 Task: Find connections with filter location Cruz das Almas with filter topic #technologywith filter profile language German with filter current company Michael Page with filter school St. Martin's Engineering College with filter industry Retail Art Dealers with filter service category Financial Analysis with filter keywords title Substitute Teacher
Action: Mouse moved to (542, 103)
Screenshot: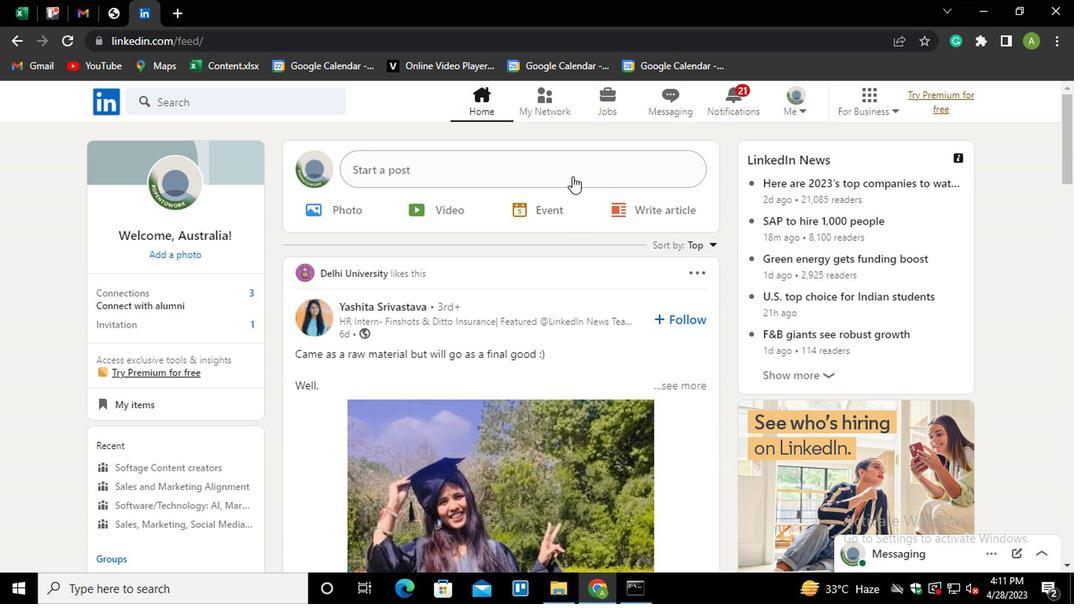 
Action: Mouse pressed left at (542, 103)
Screenshot: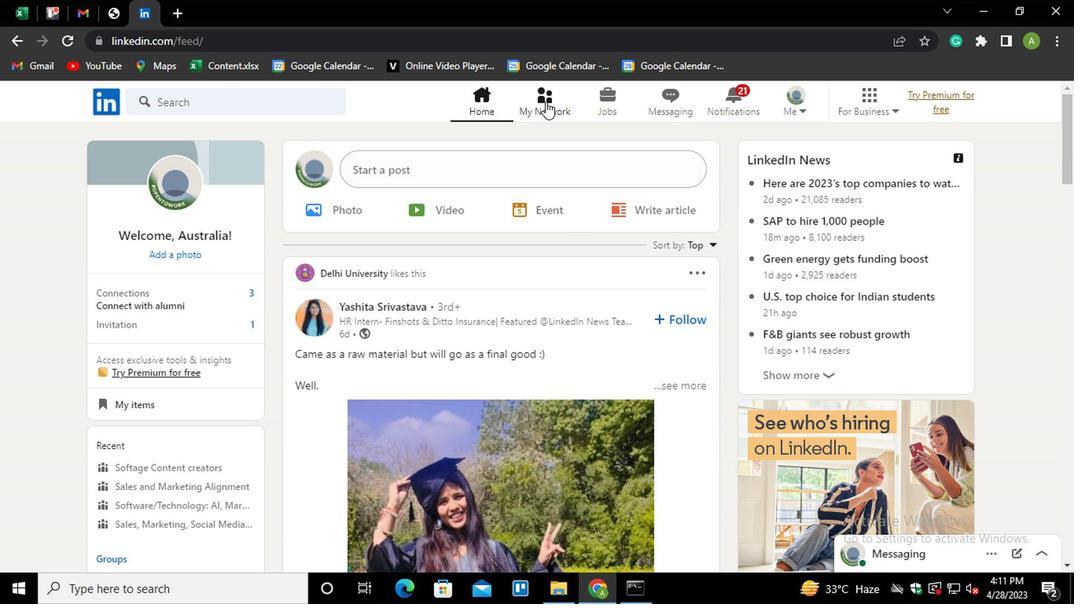 
Action: Mouse moved to (188, 195)
Screenshot: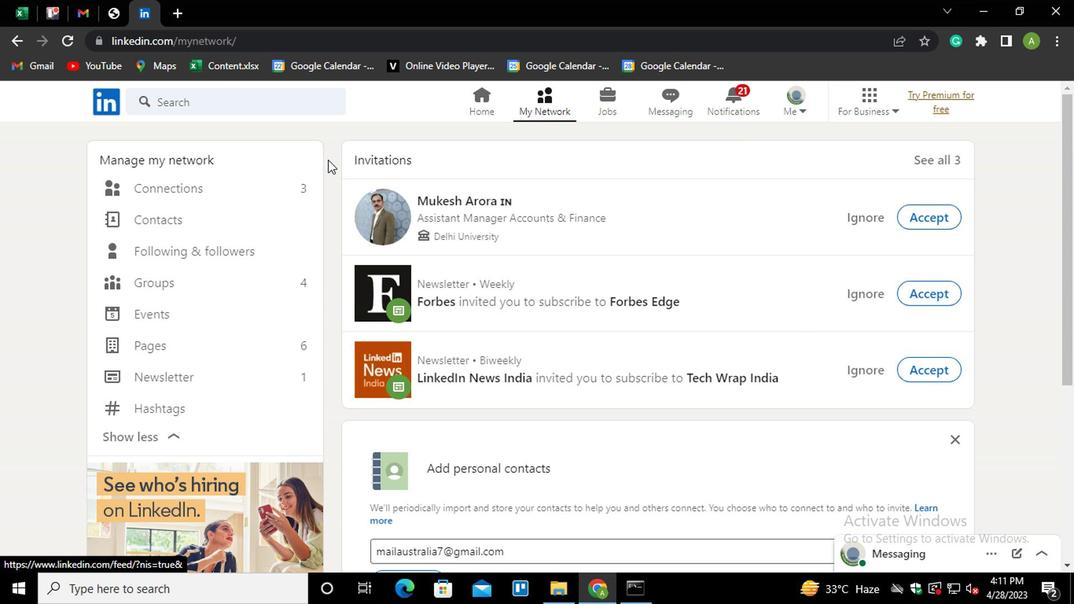 
Action: Mouse pressed left at (188, 195)
Screenshot: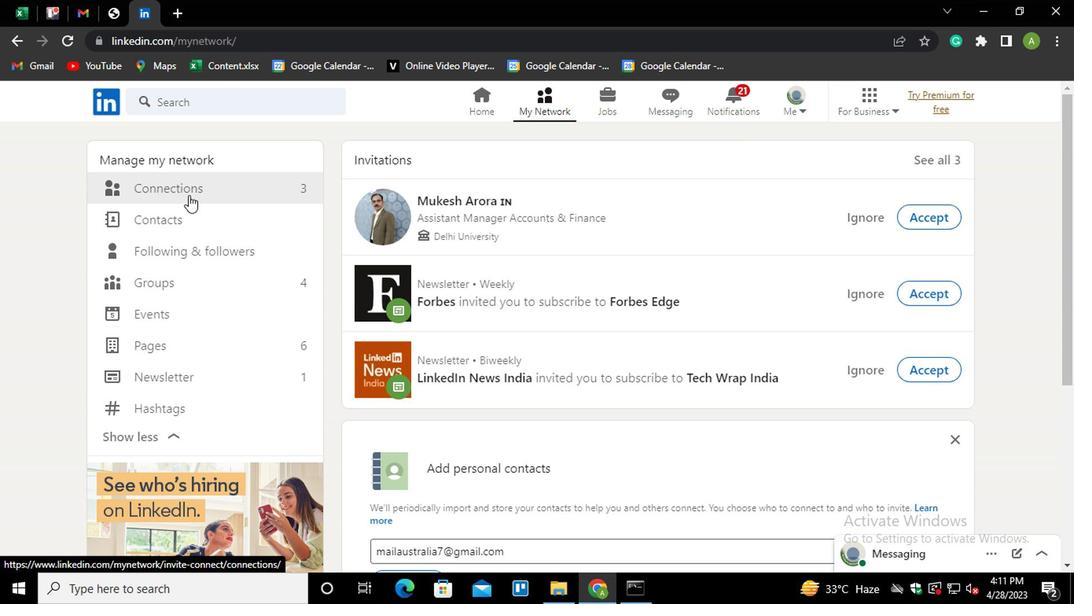 
Action: Mouse moved to (641, 194)
Screenshot: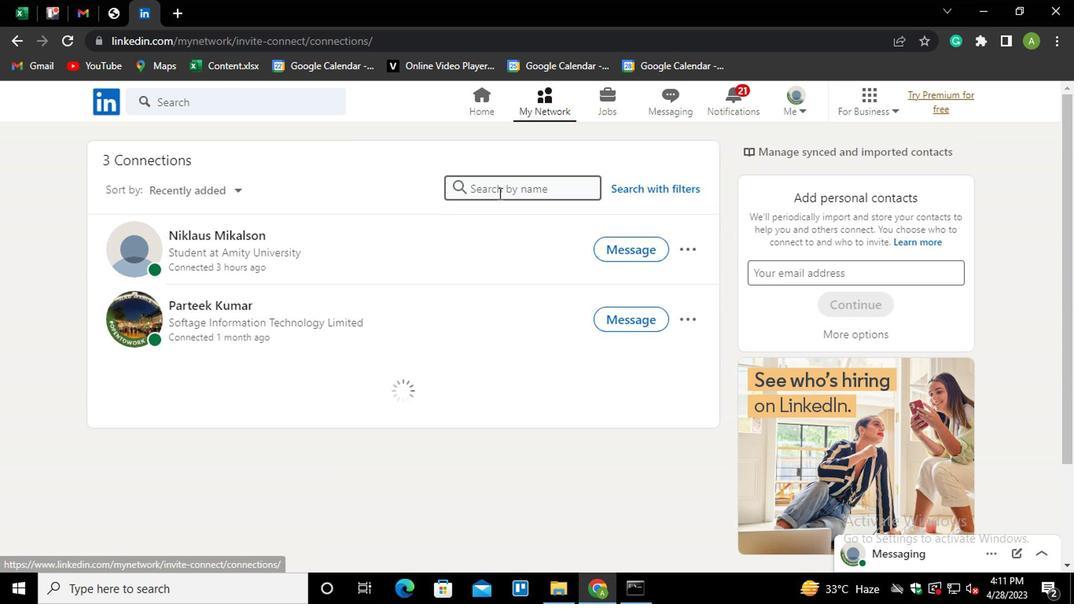 
Action: Mouse pressed left at (641, 194)
Screenshot: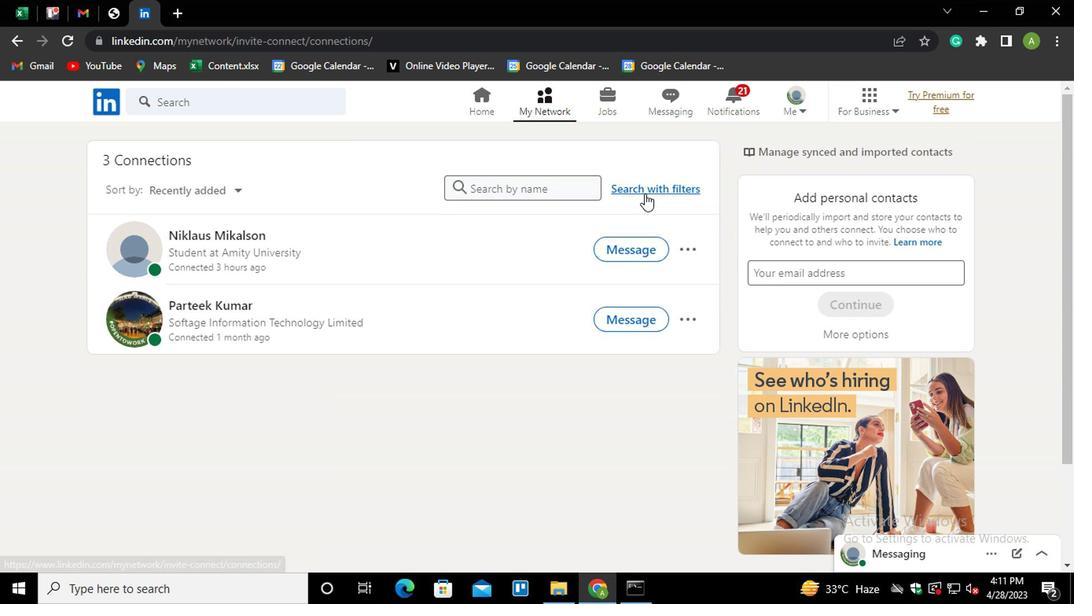 
Action: Mouse moved to (588, 148)
Screenshot: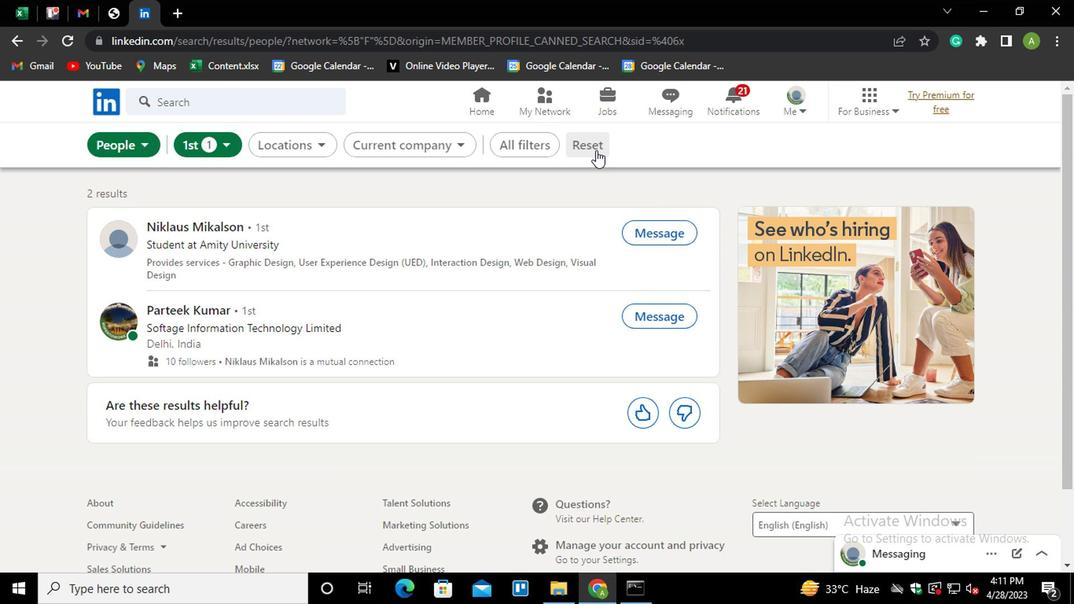 
Action: Mouse pressed left at (588, 148)
Screenshot: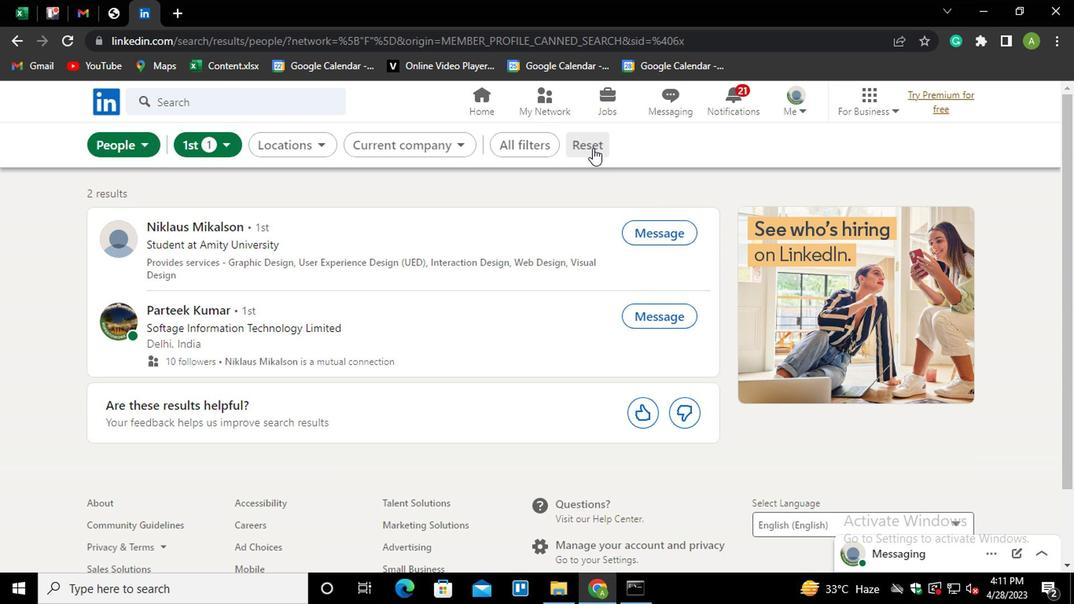 
Action: Mouse moved to (564, 144)
Screenshot: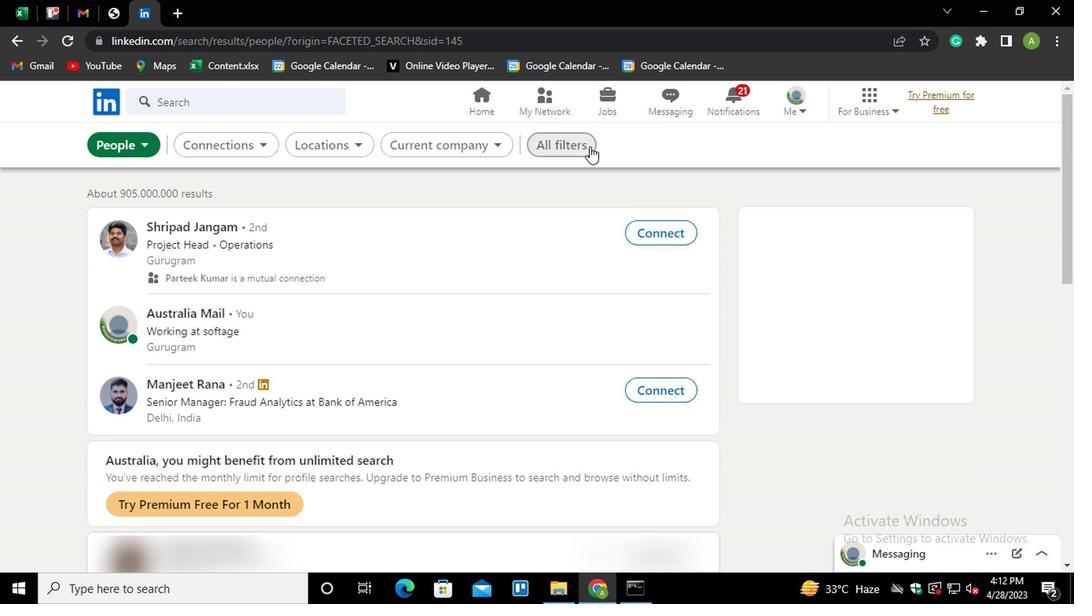 
Action: Mouse pressed left at (564, 144)
Screenshot: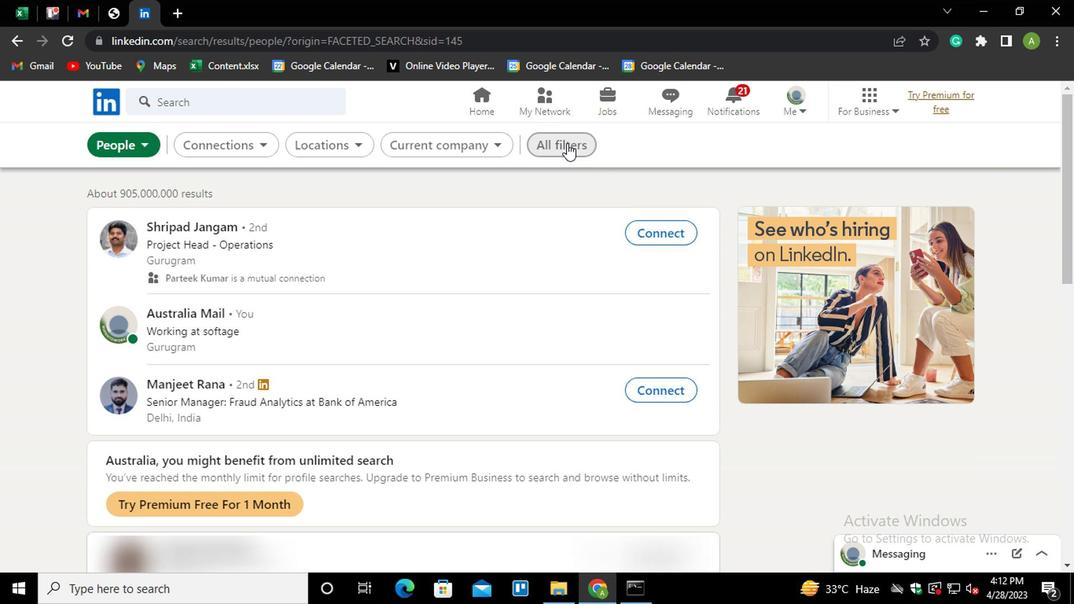 
Action: Mouse moved to (756, 309)
Screenshot: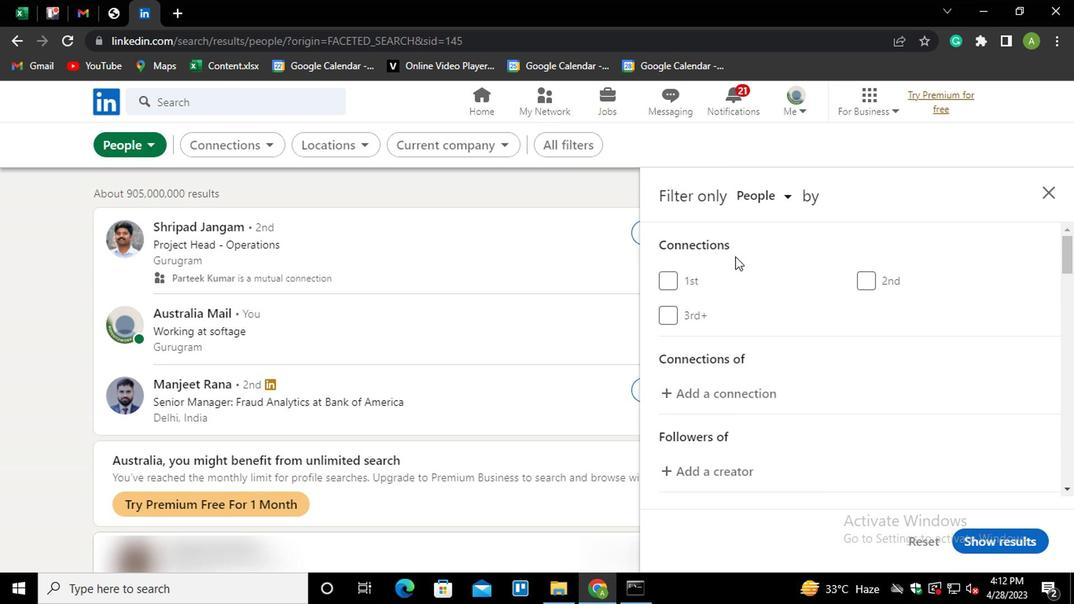 
Action: Mouse scrolled (756, 308) with delta (0, 0)
Screenshot: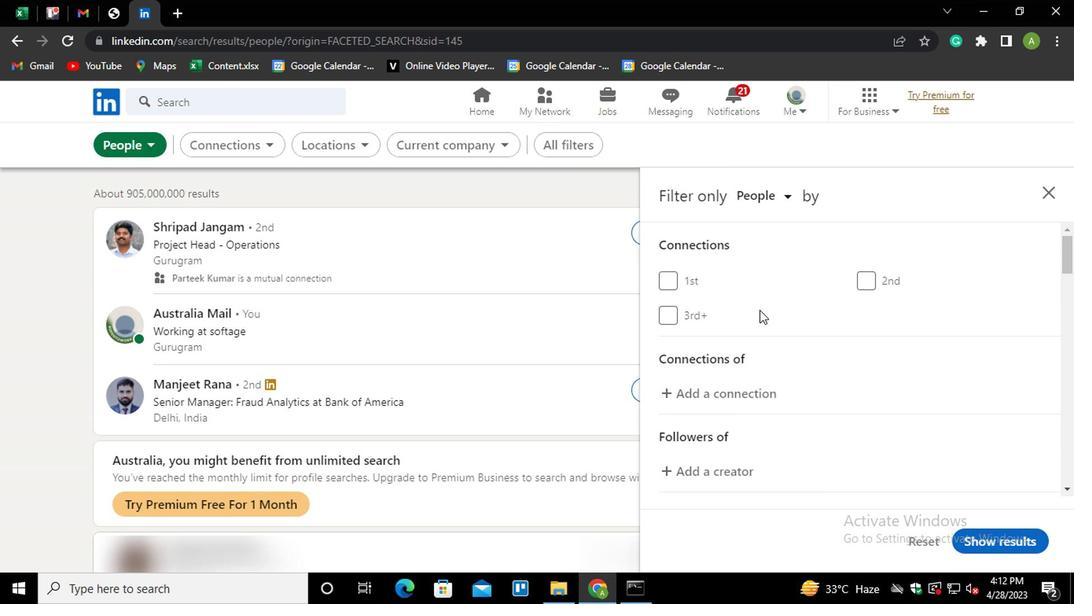 
Action: Mouse scrolled (756, 308) with delta (0, 0)
Screenshot: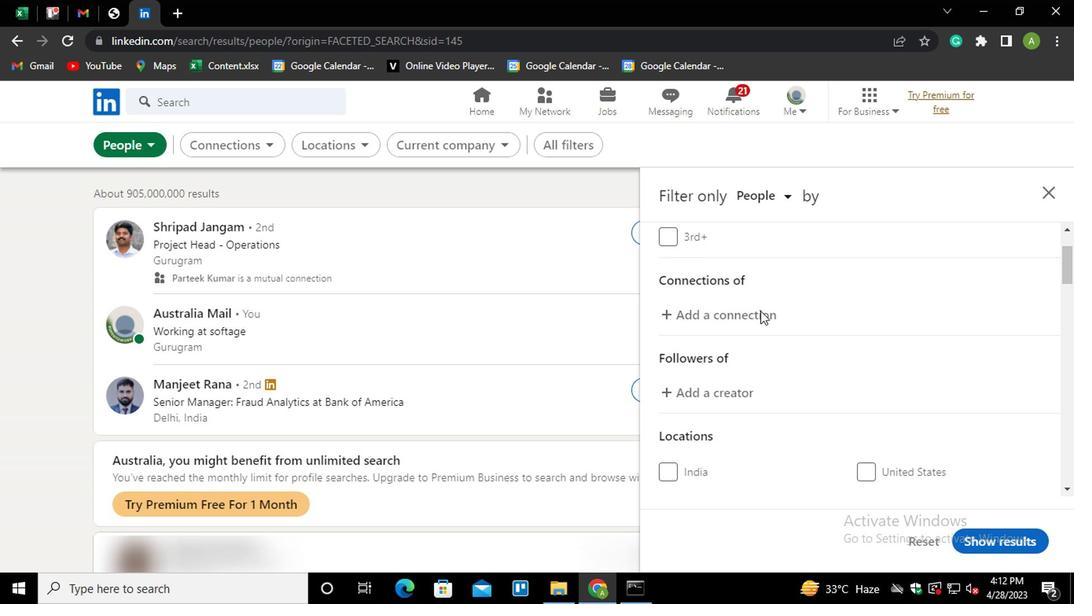 
Action: Mouse scrolled (756, 308) with delta (0, 0)
Screenshot: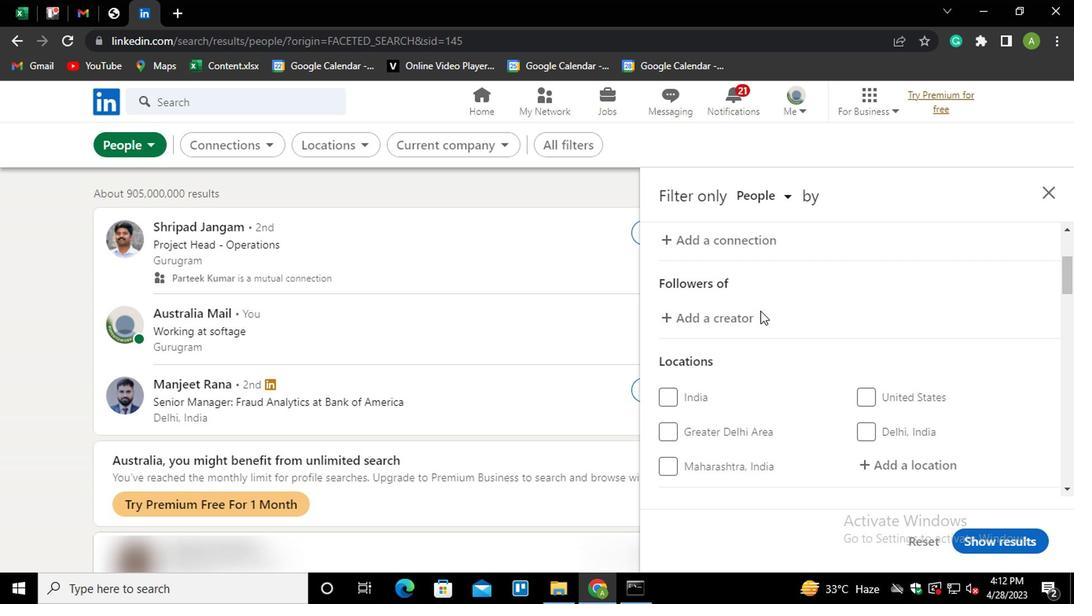 
Action: Mouse scrolled (756, 308) with delta (0, 0)
Screenshot: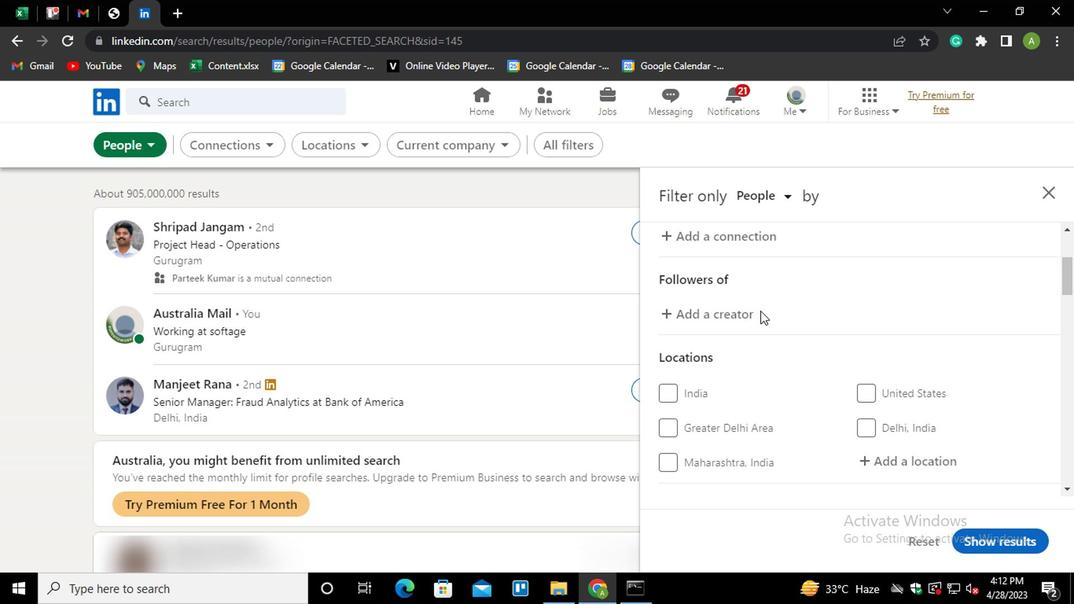 
Action: Mouse moved to (874, 298)
Screenshot: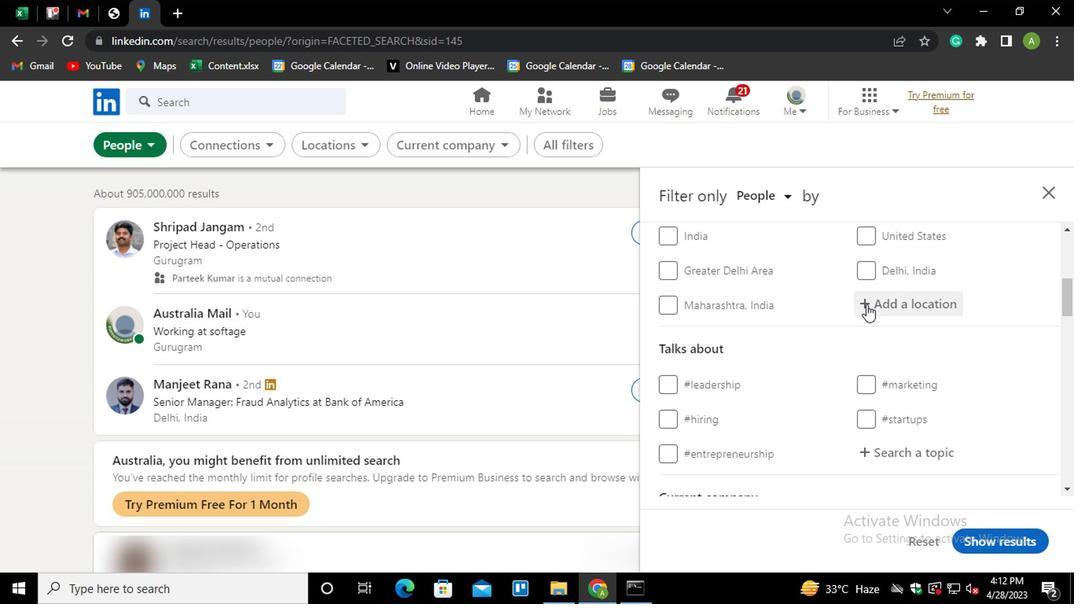 
Action: Mouse pressed left at (874, 298)
Screenshot: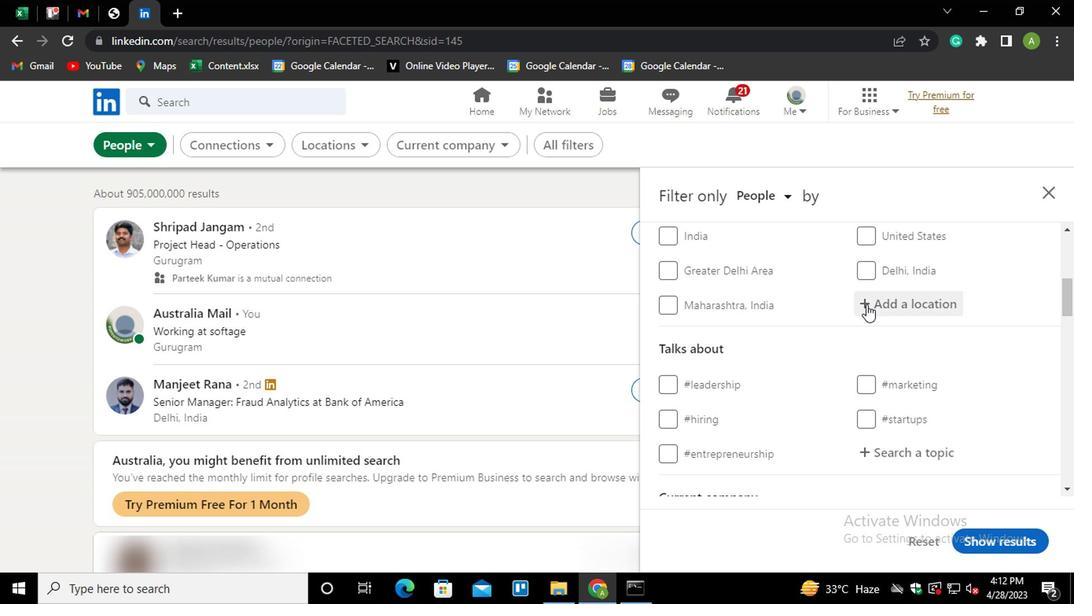 
Action: Key pressed <Key.shift>C
Screenshot: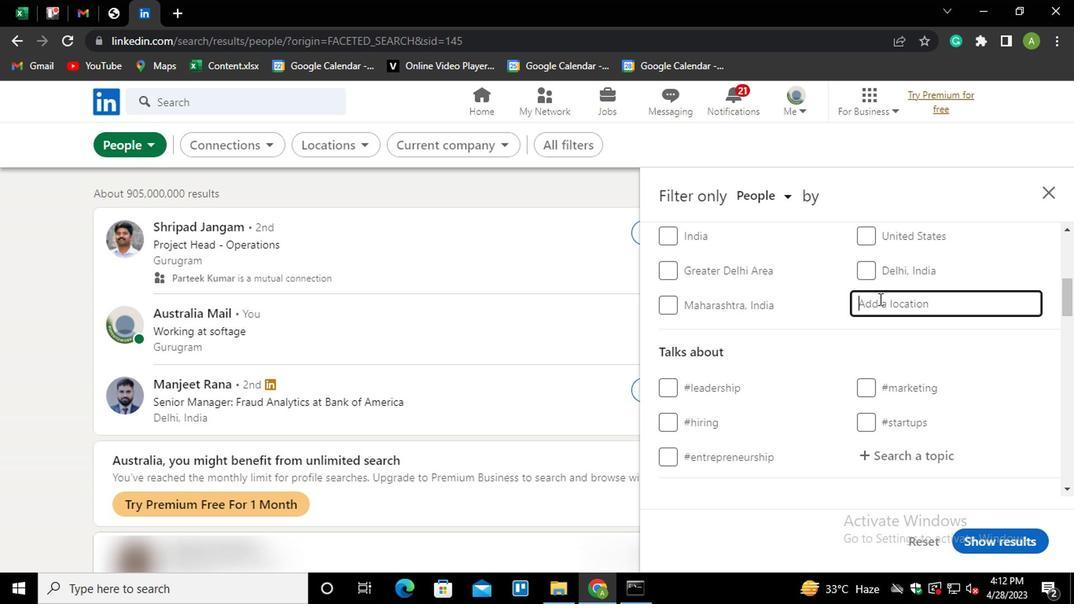 
Action: Mouse moved to (874, 298)
Screenshot: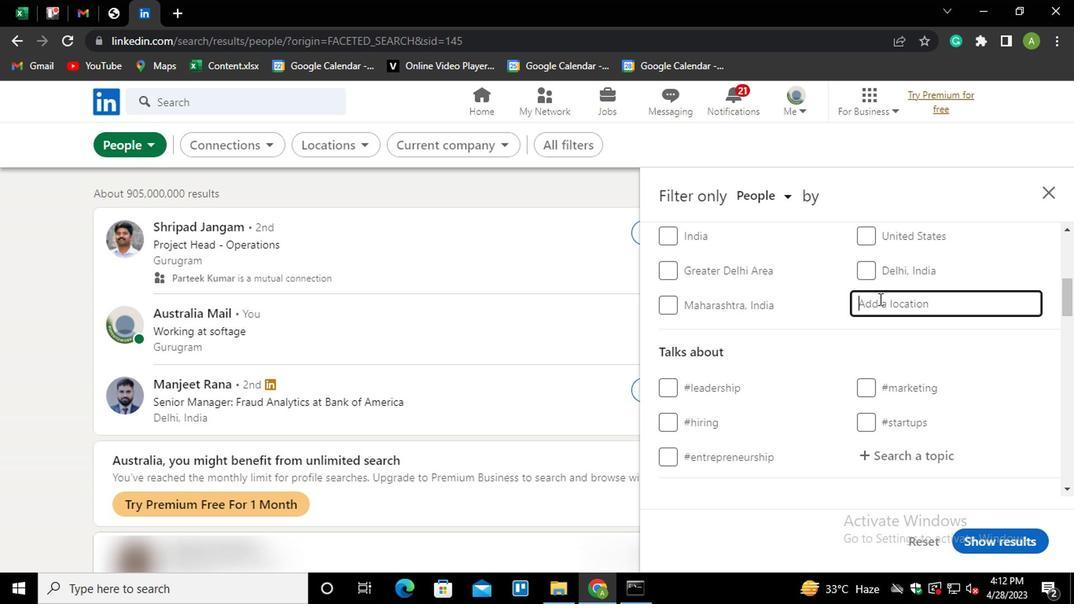 
Action: Key pressed RUZ<Key.space>DAS<Key.down><Key.enter>
Screenshot: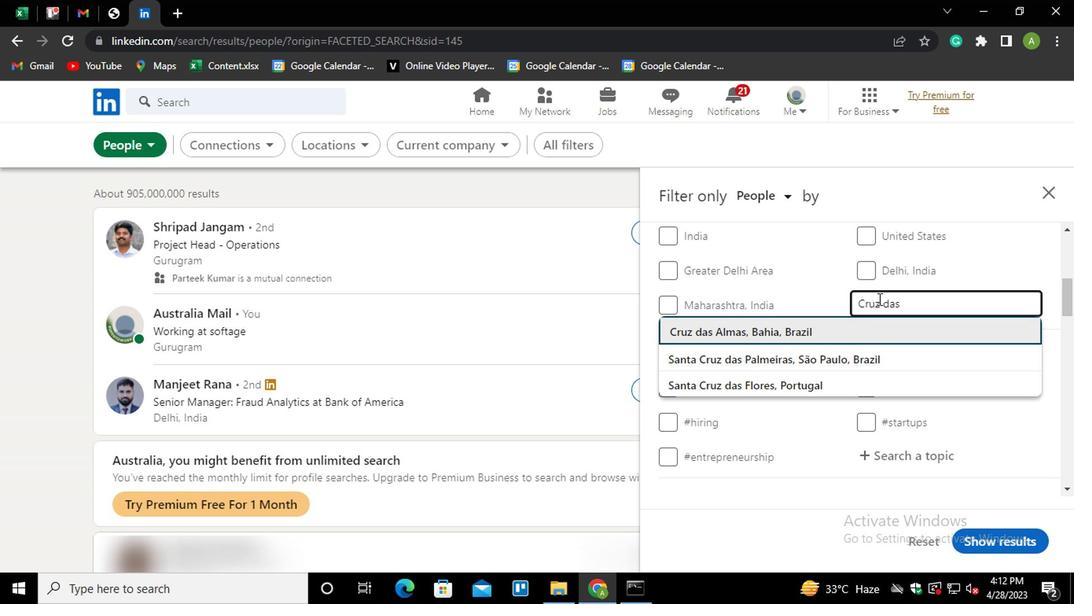 
Action: Mouse scrolled (874, 297) with delta (0, -1)
Screenshot: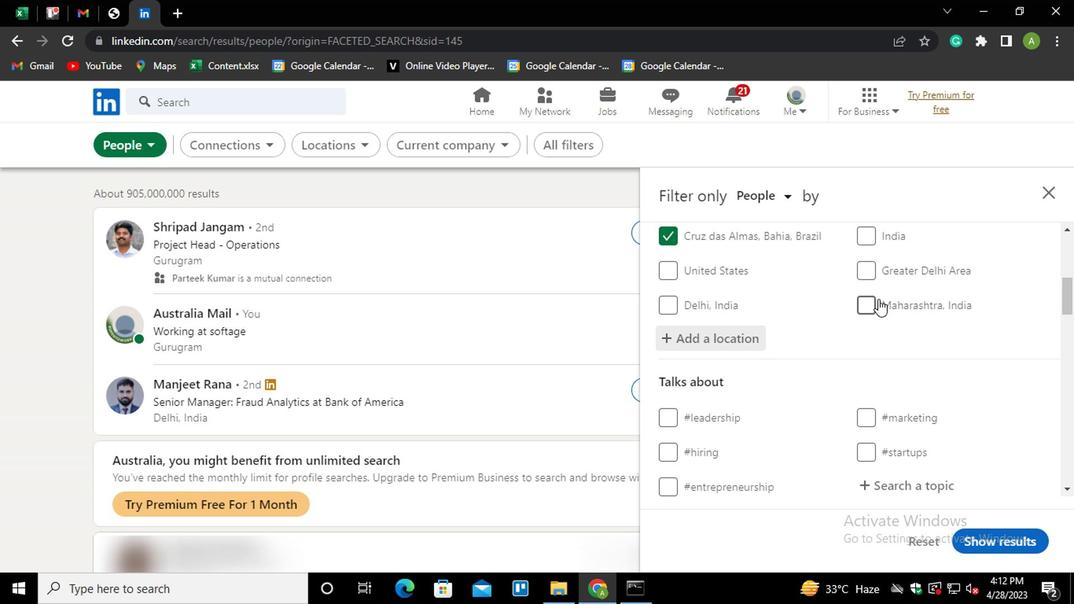 
Action: Mouse scrolled (874, 297) with delta (0, -1)
Screenshot: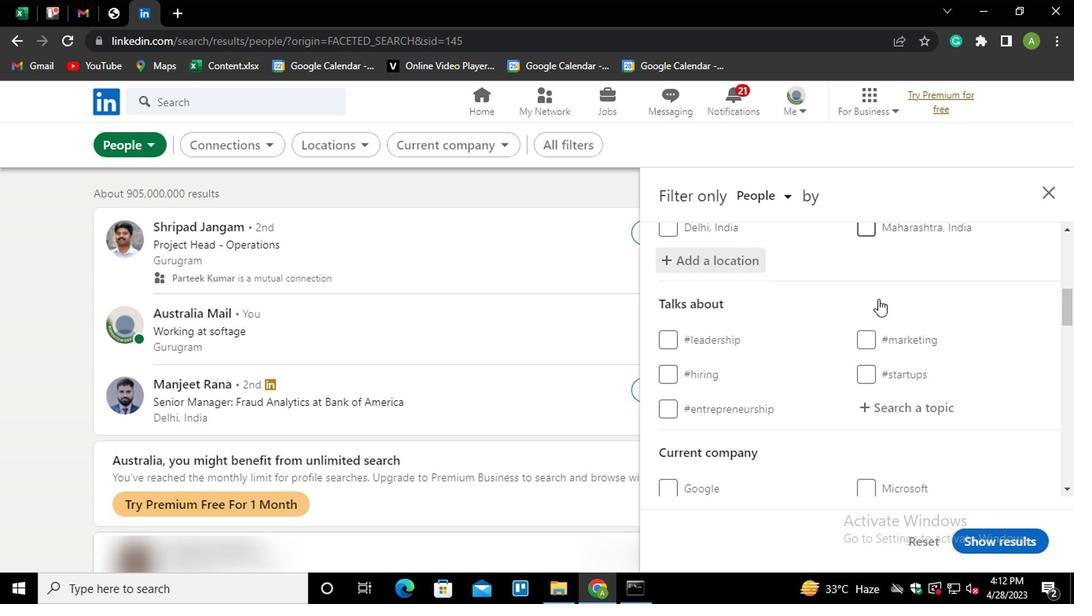 
Action: Mouse scrolled (874, 297) with delta (0, -1)
Screenshot: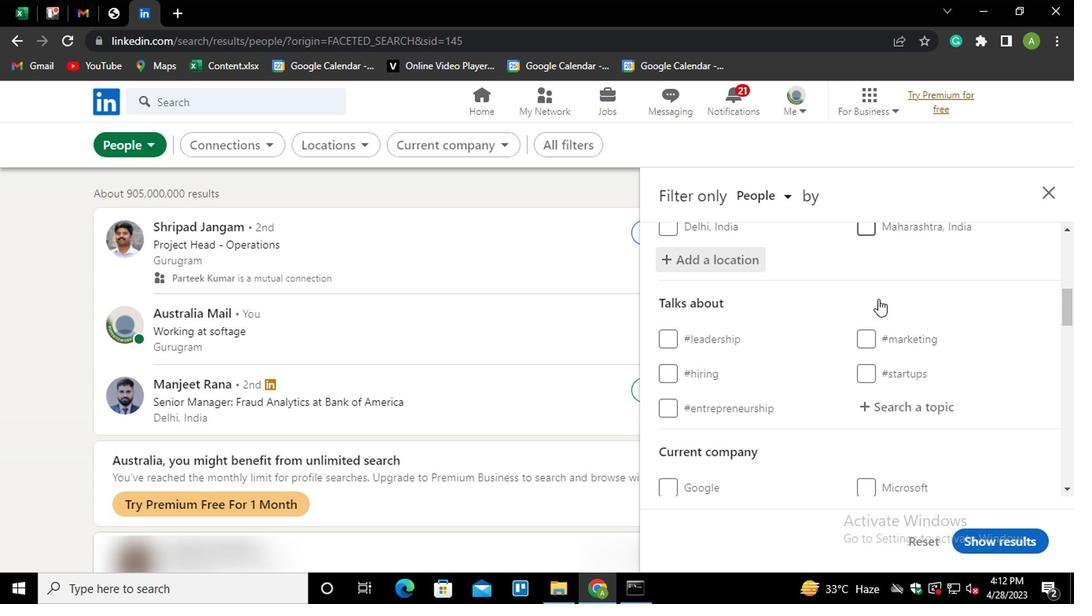 
Action: Mouse moved to (878, 256)
Screenshot: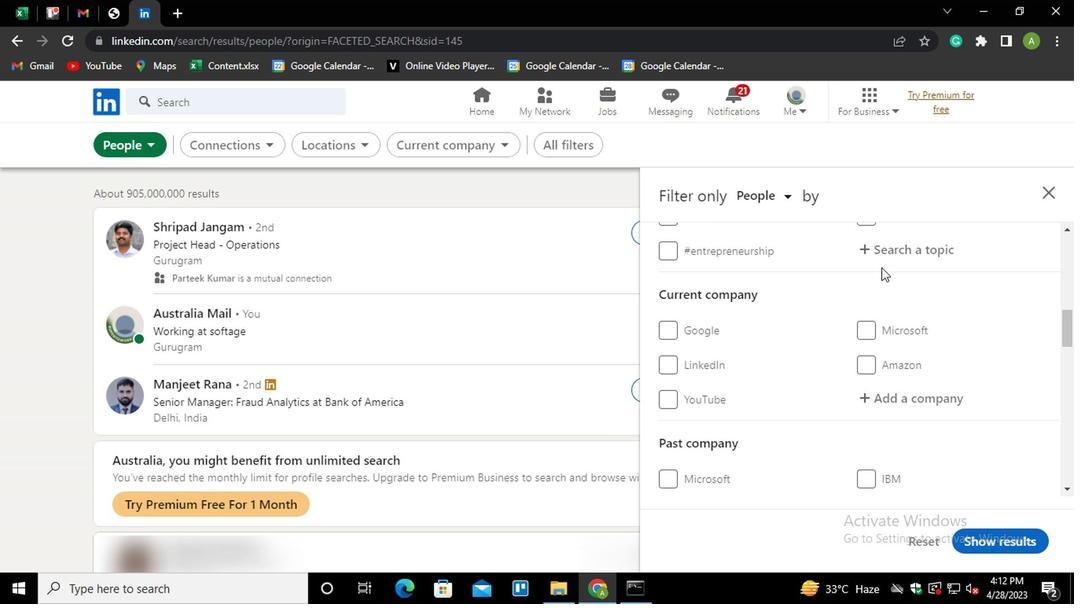 
Action: Mouse pressed left at (878, 256)
Screenshot: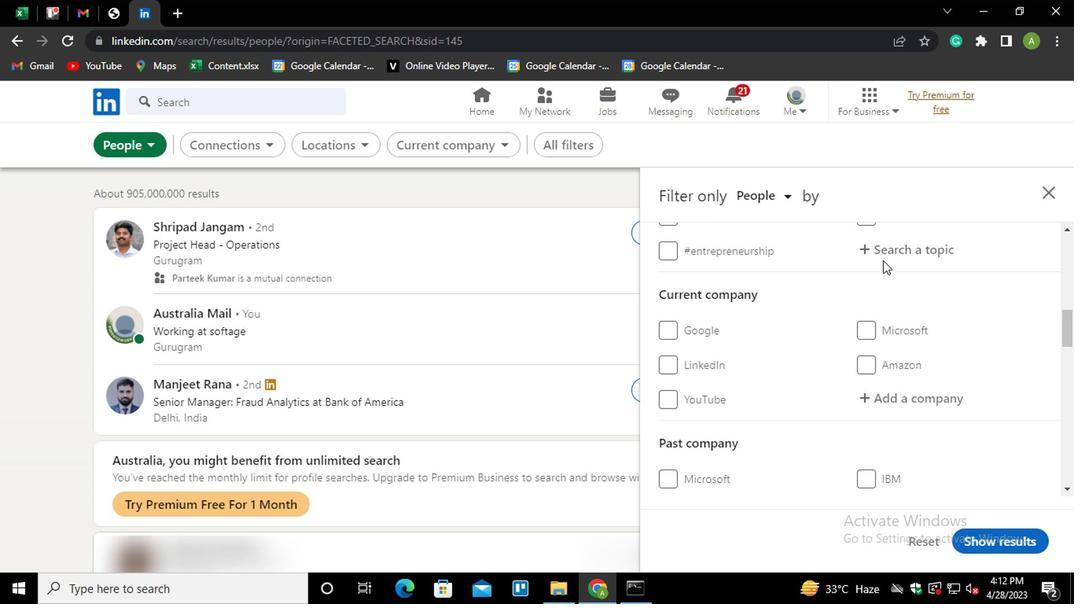 
Action: Mouse moved to (884, 254)
Screenshot: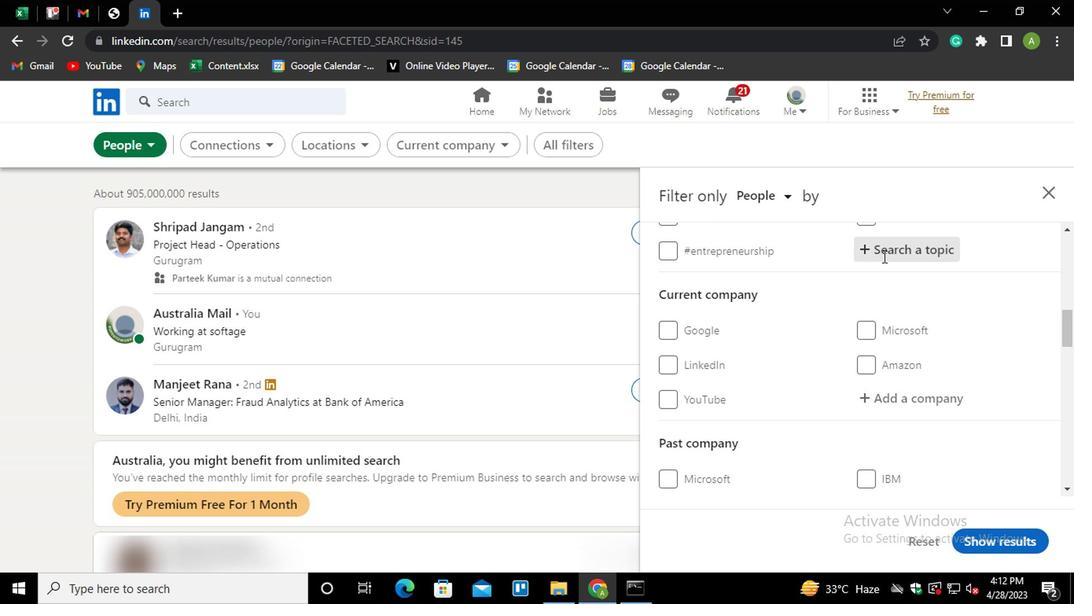 
Action: Mouse pressed left at (884, 254)
Screenshot: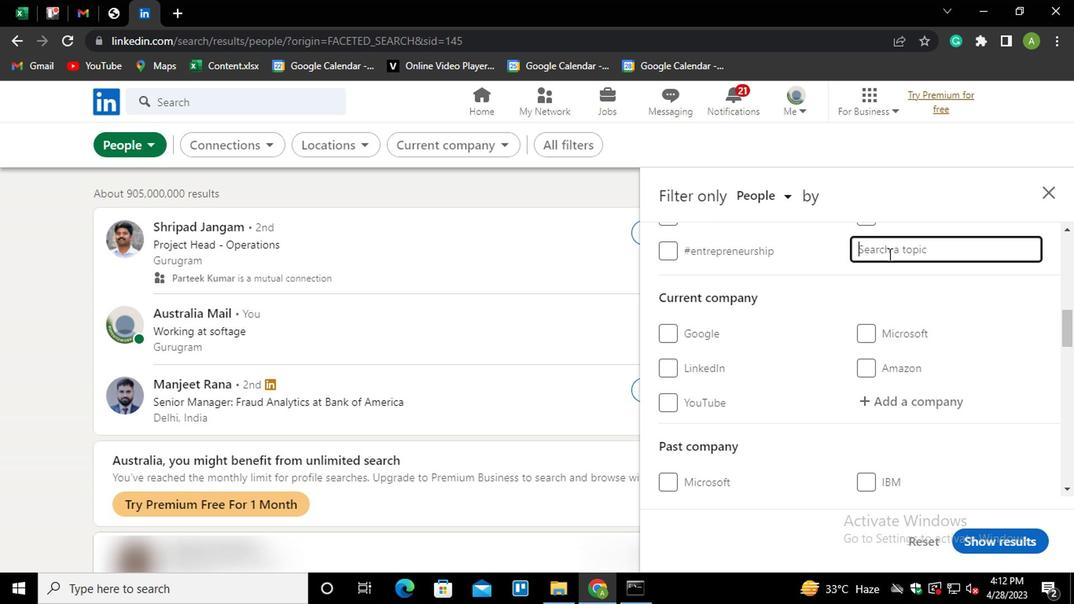 
Action: Key pressed TECHNOLO<Key.down><Key.enter>
Screenshot: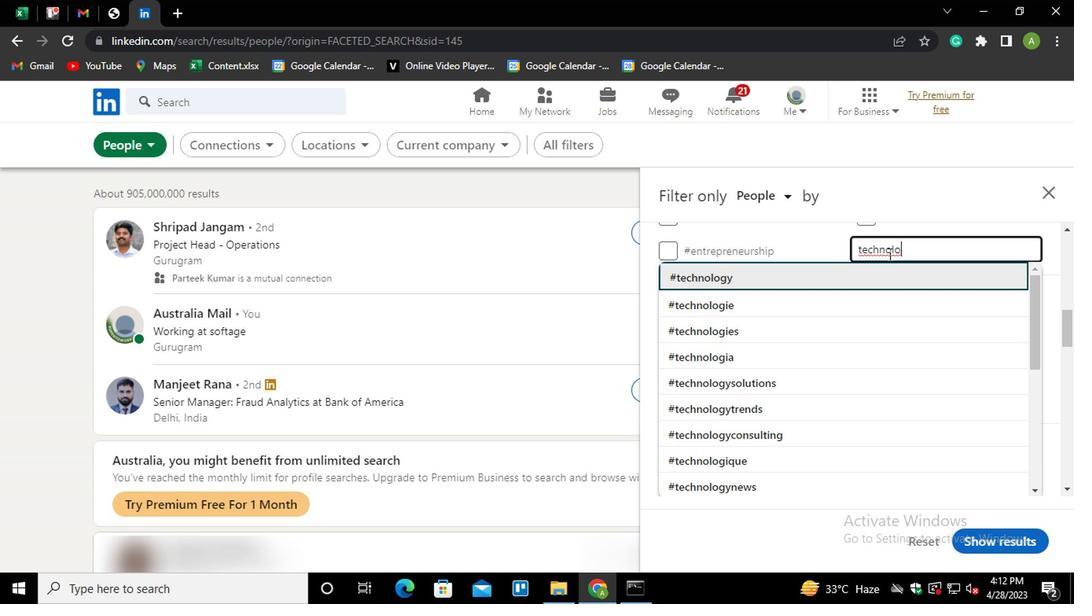 
Action: Mouse scrolled (884, 252) with delta (0, -1)
Screenshot: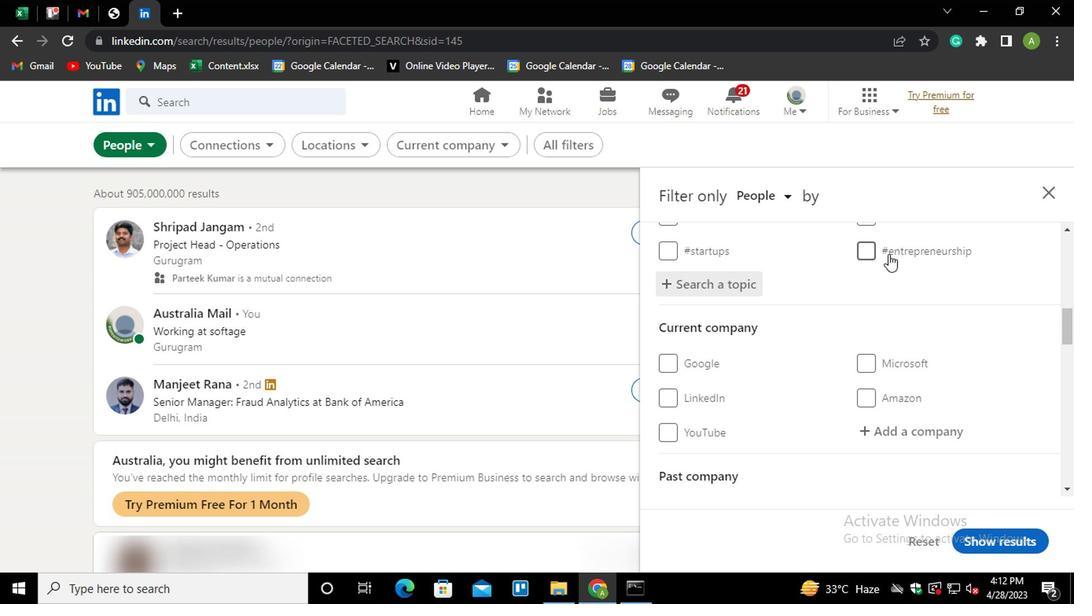 
Action: Mouse scrolled (884, 252) with delta (0, -1)
Screenshot: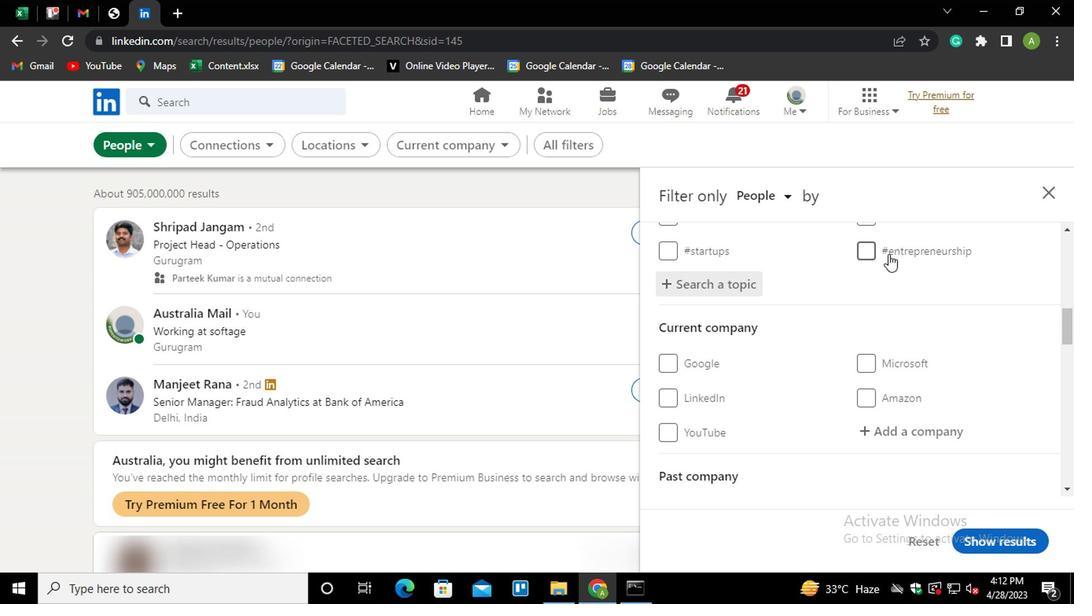 
Action: Mouse scrolled (884, 252) with delta (0, -1)
Screenshot: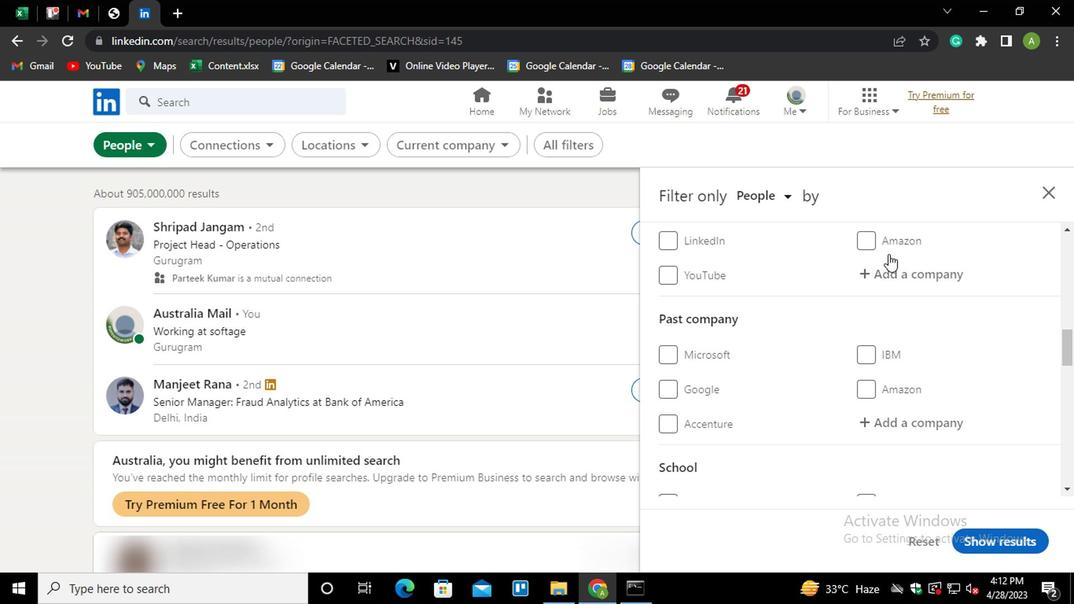 
Action: Mouse scrolled (884, 252) with delta (0, -1)
Screenshot: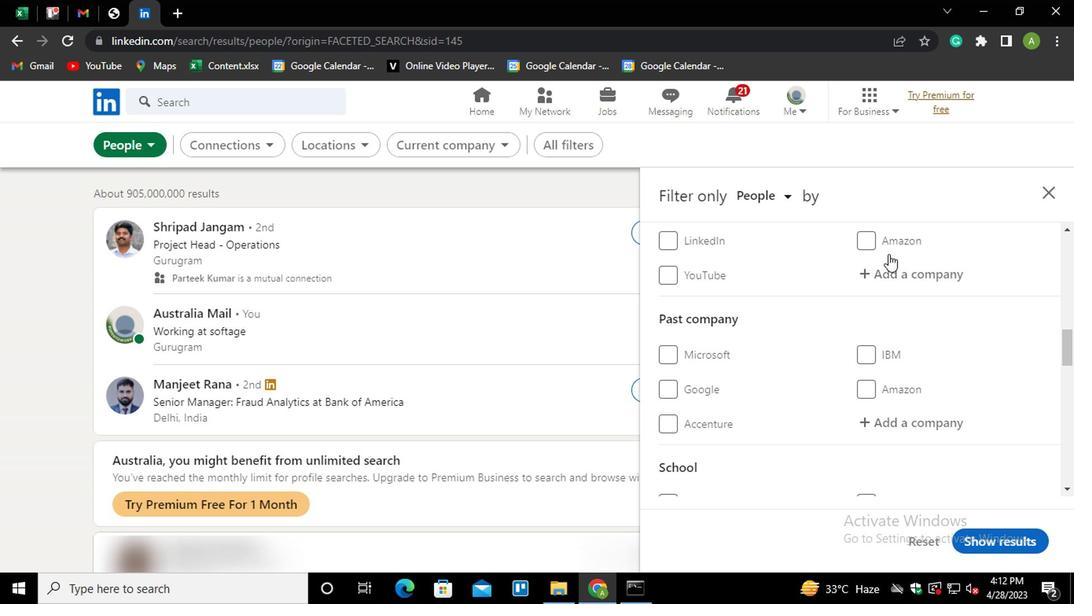 
Action: Mouse scrolled (884, 252) with delta (0, -1)
Screenshot: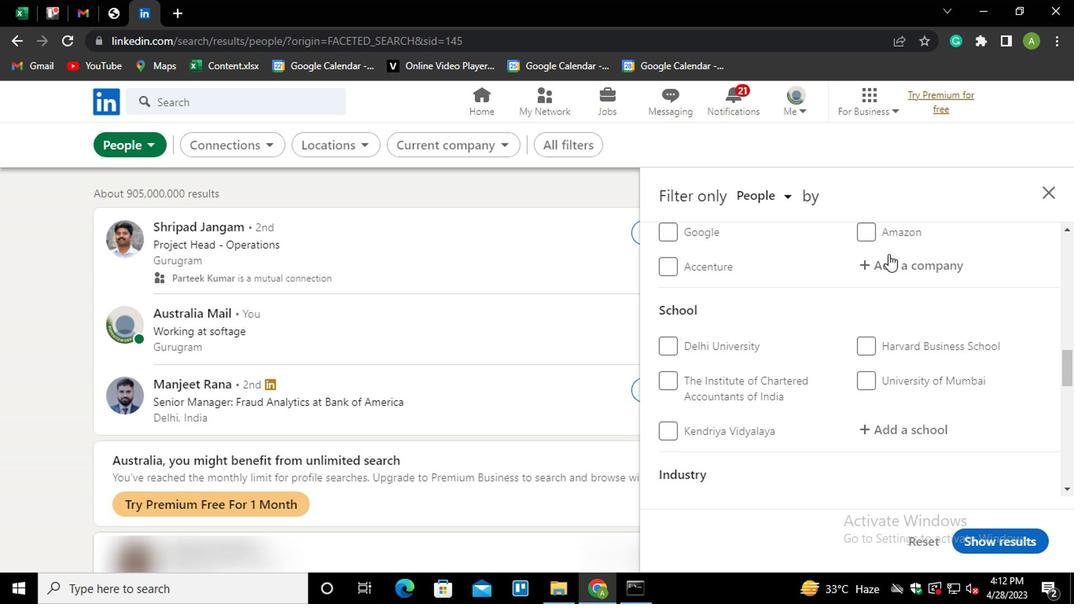 
Action: Mouse scrolled (884, 252) with delta (0, -1)
Screenshot: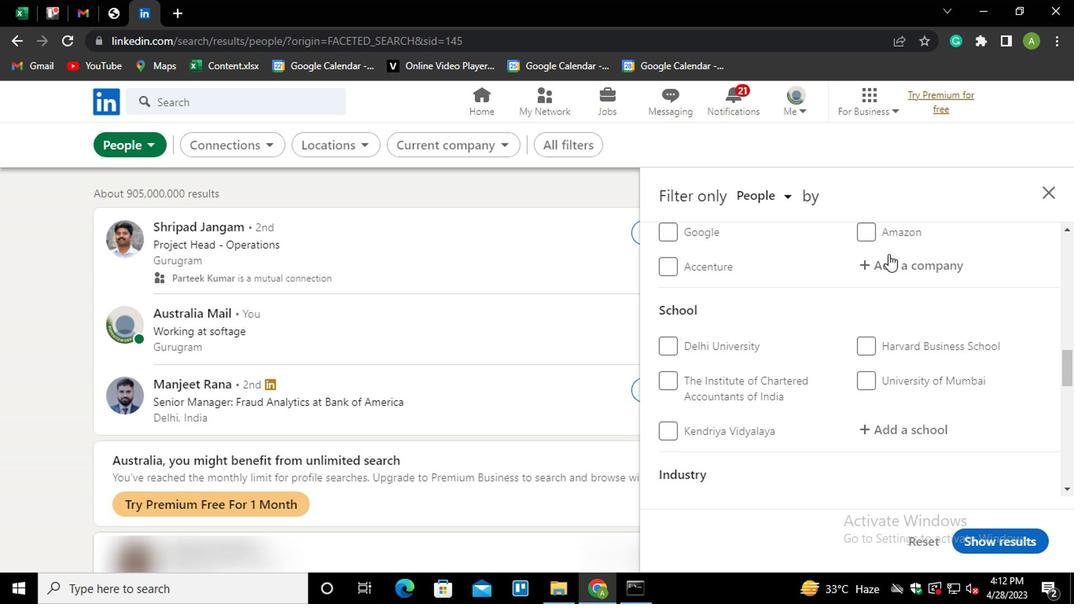 
Action: Mouse scrolled (884, 252) with delta (0, -1)
Screenshot: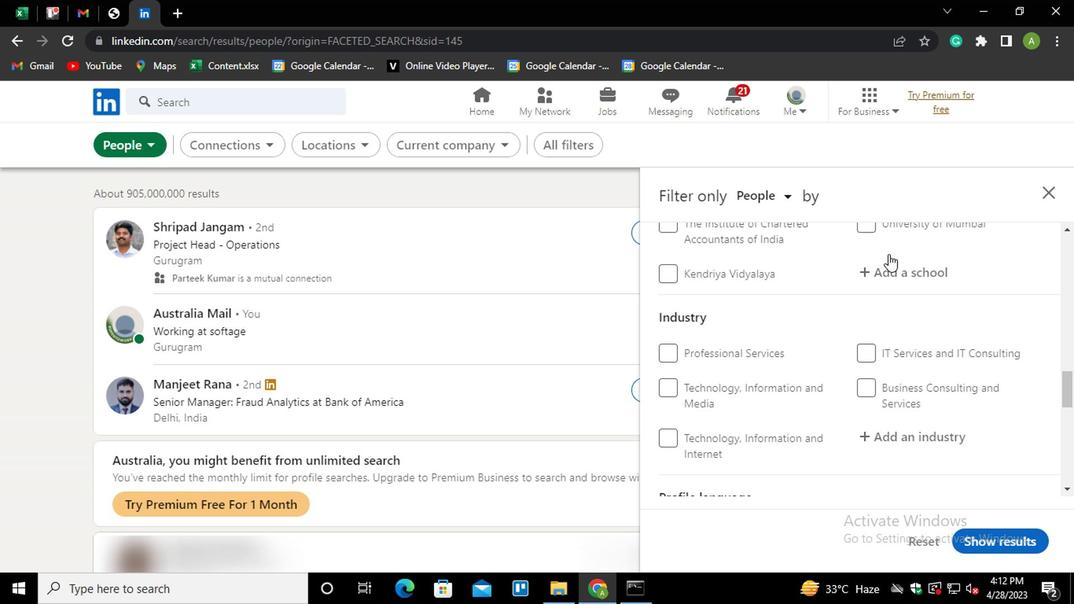 
Action: Mouse scrolled (884, 252) with delta (0, -1)
Screenshot: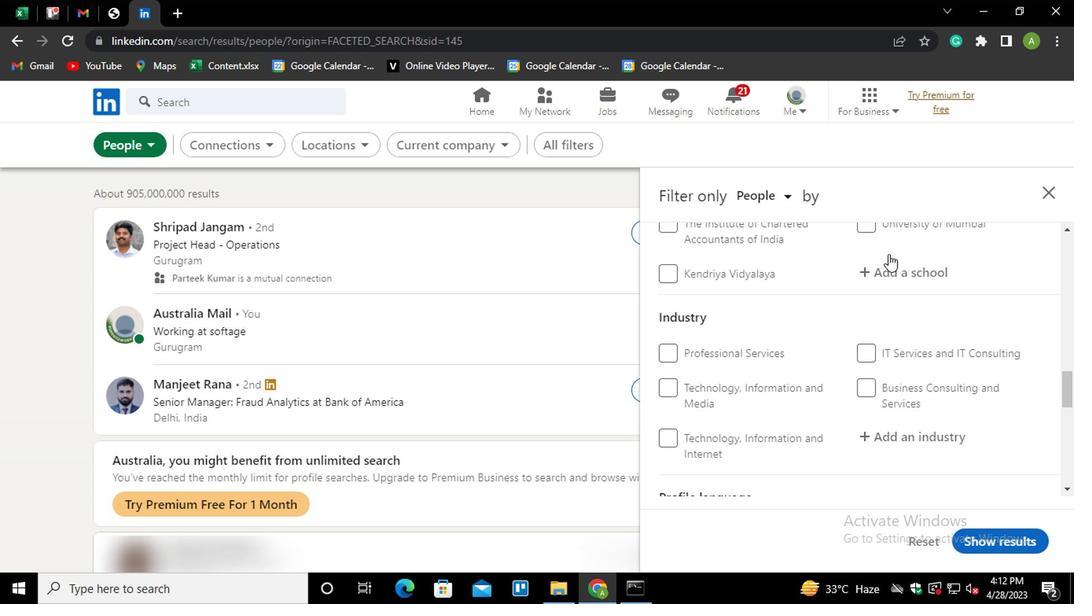 
Action: Mouse scrolled (884, 252) with delta (0, -1)
Screenshot: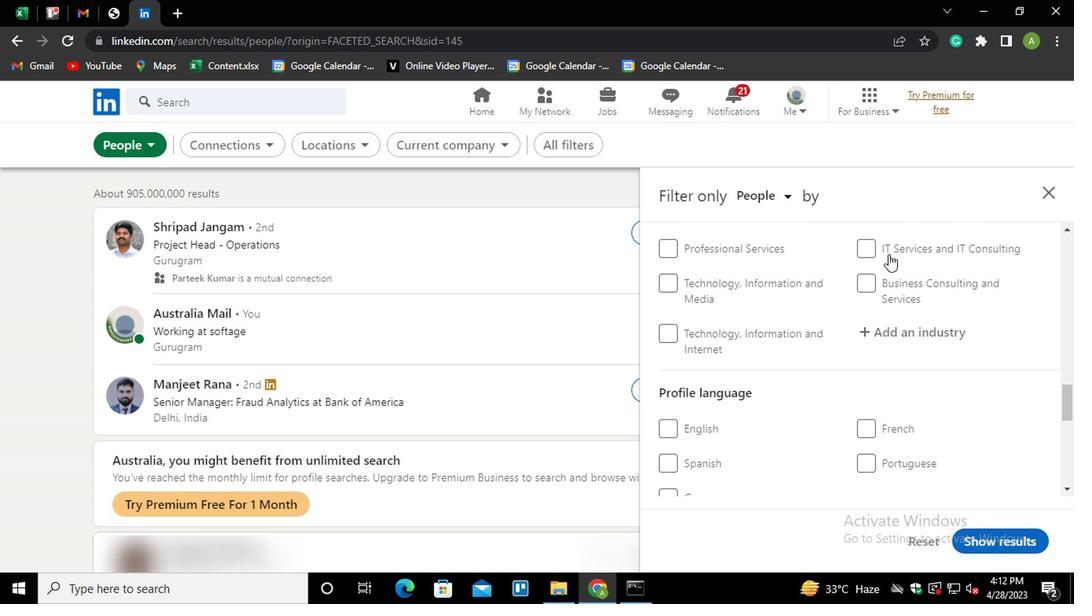 
Action: Mouse moved to (687, 366)
Screenshot: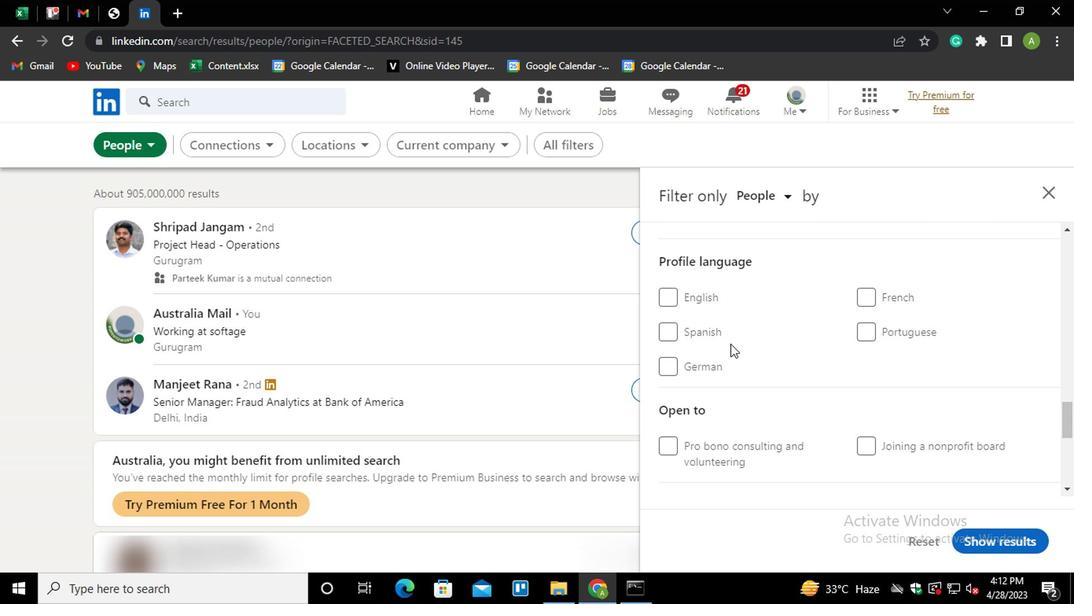 
Action: Mouse pressed left at (687, 366)
Screenshot: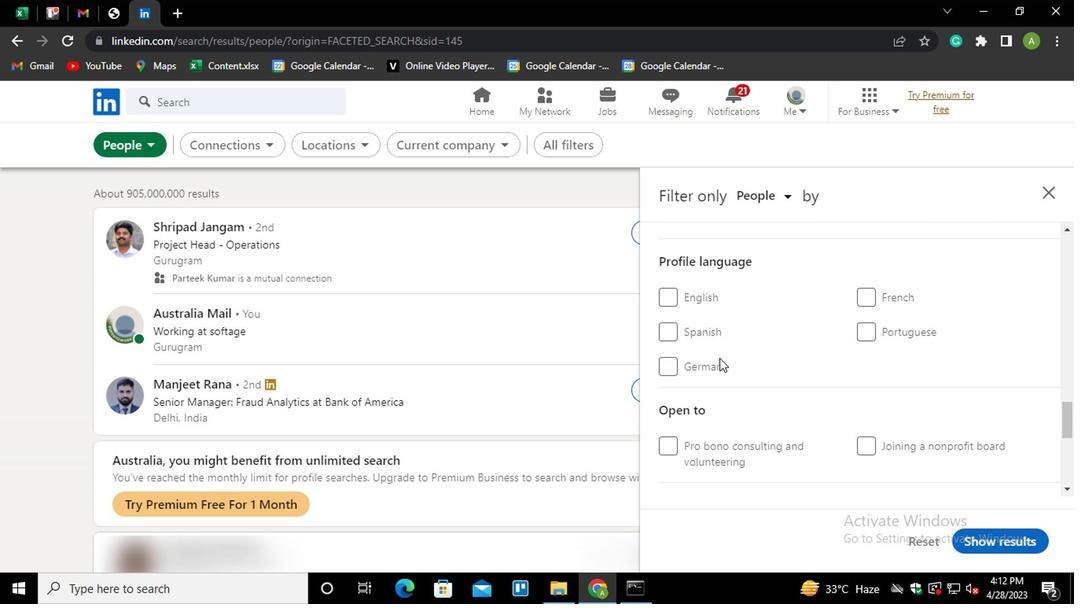 
Action: Mouse moved to (788, 383)
Screenshot: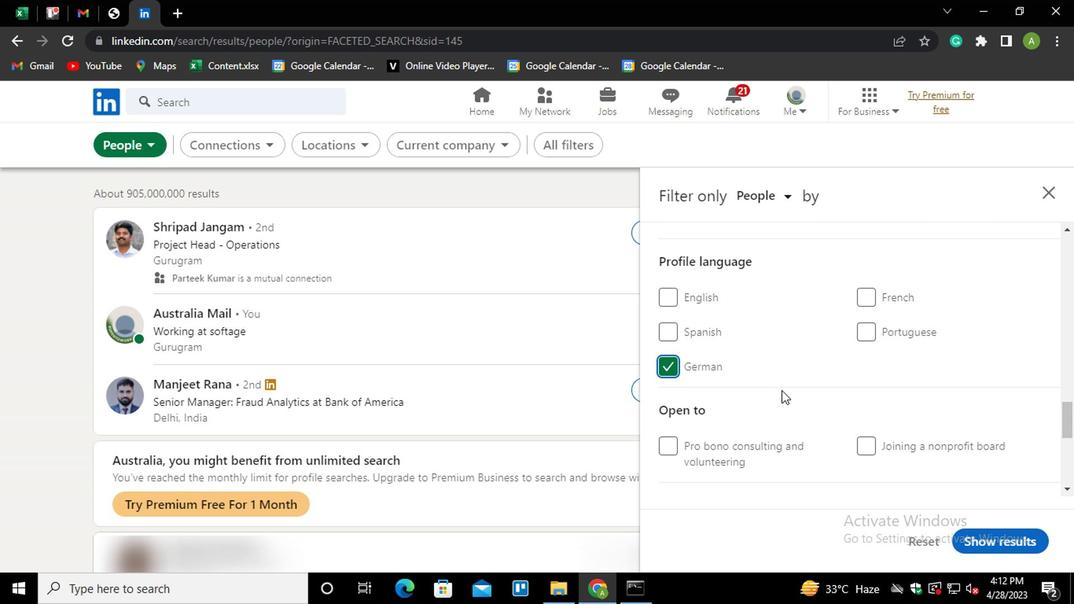 
Action: Mouse scrolled (788, 384) with delta (0, 0)
Screenshot: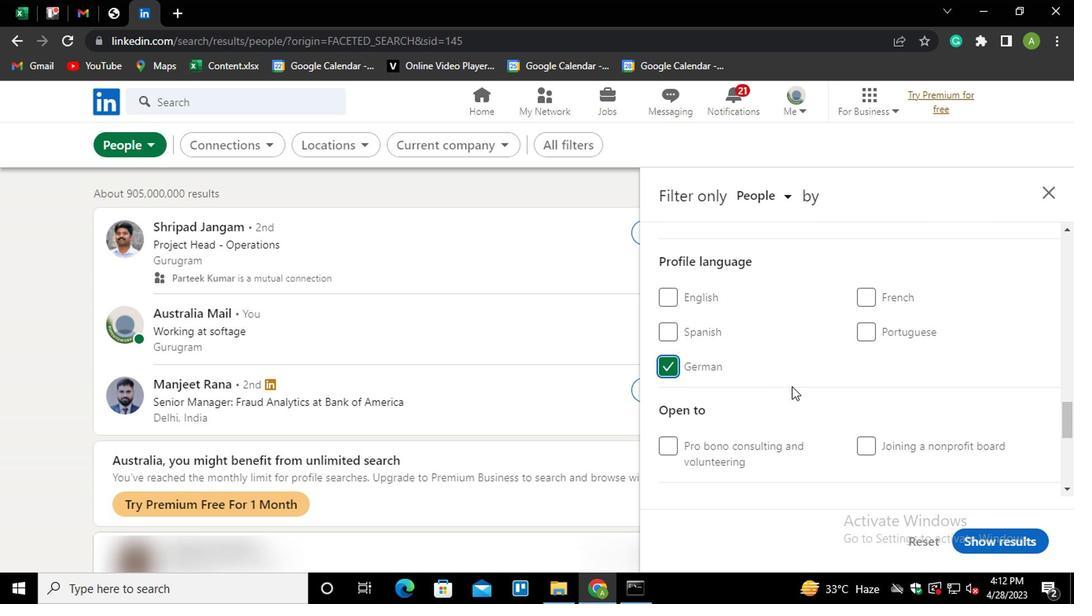 
Action: Mouse scrolled (788, 384) with delta (0, 0)
Screenshot: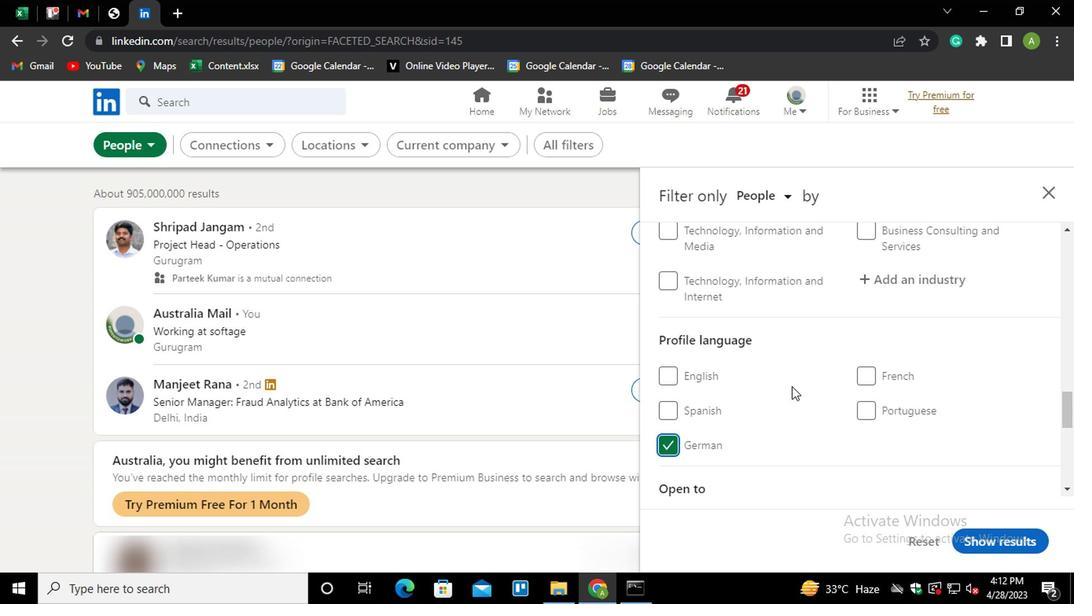 
Action: Mouse scrolled (788, 384) with delta (0, 0)
Screenshot: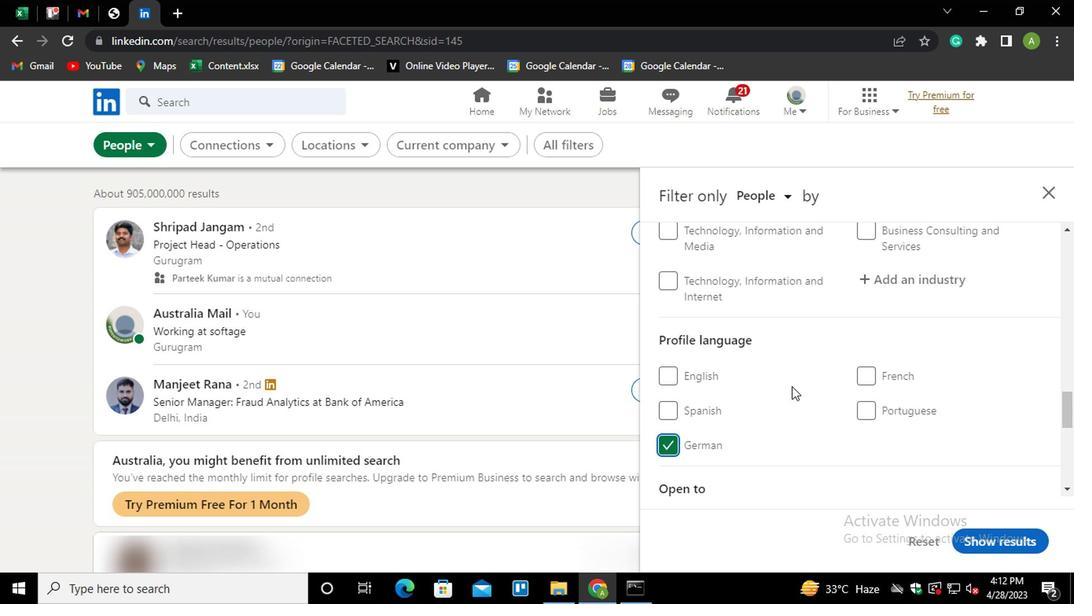 
Action: Mouse moved to (788, 383)
Screenshot: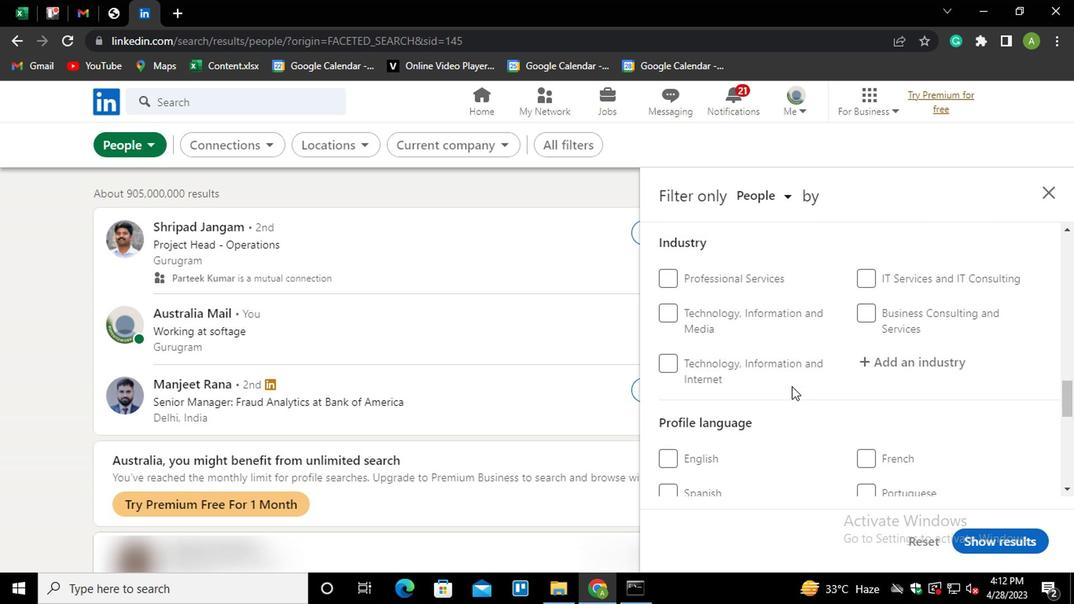 
Action: Mouse scrolled (788, 384) with delta (0, 0)
Screenshot: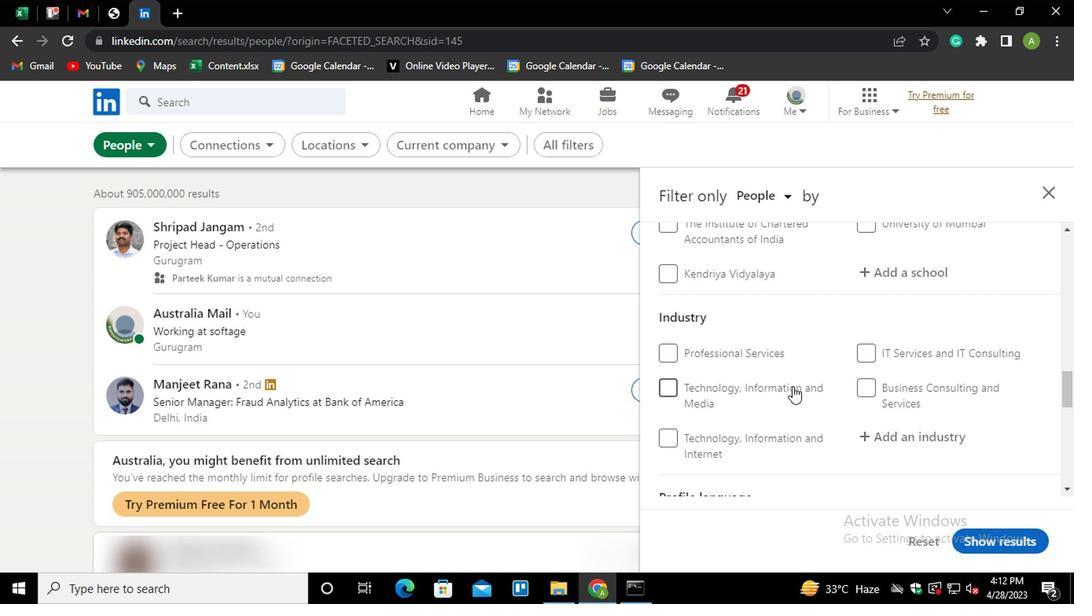 
Action: Mouse scrolled (788, 384) with delta (0, 0)
Screenshot: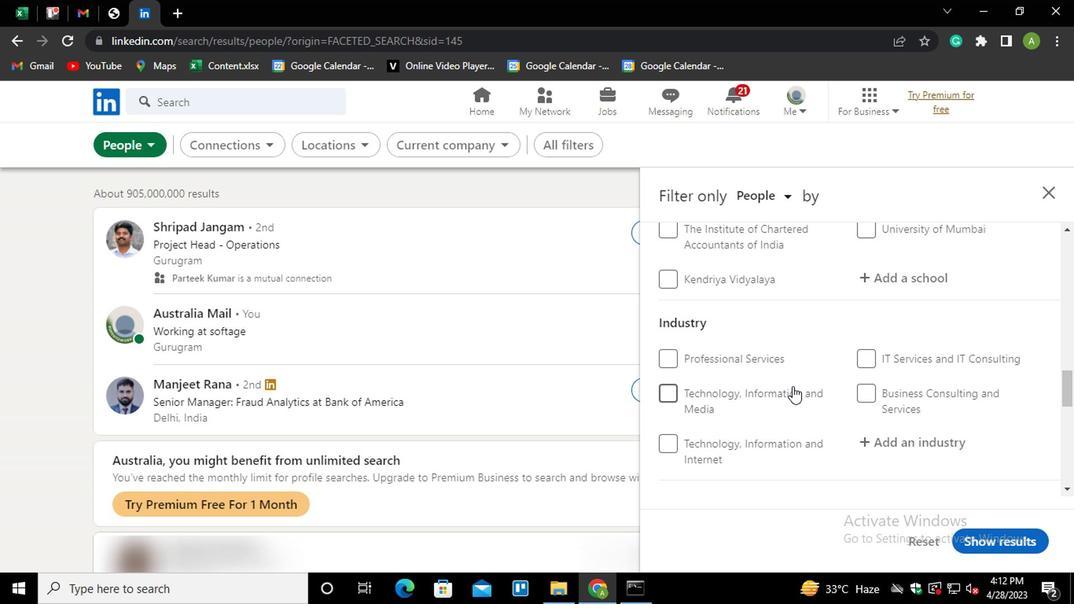 
Action: Mouse scrolled (788, 384) with delta (0, 0)
Screenshot: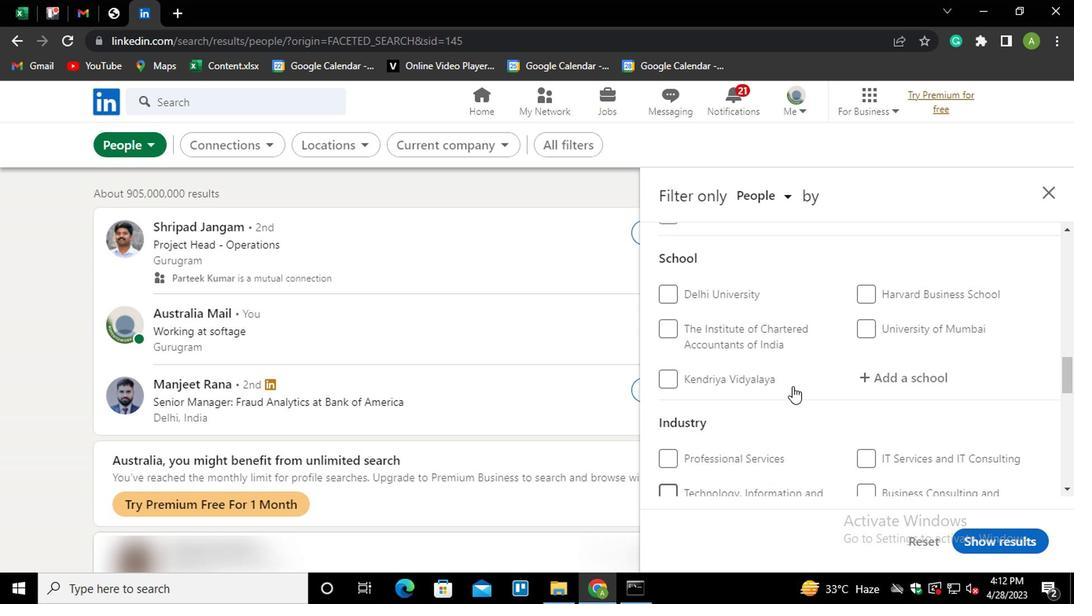 
Action: Mouse scrolled (788, 384) with delta (0, 0)
Screenshot: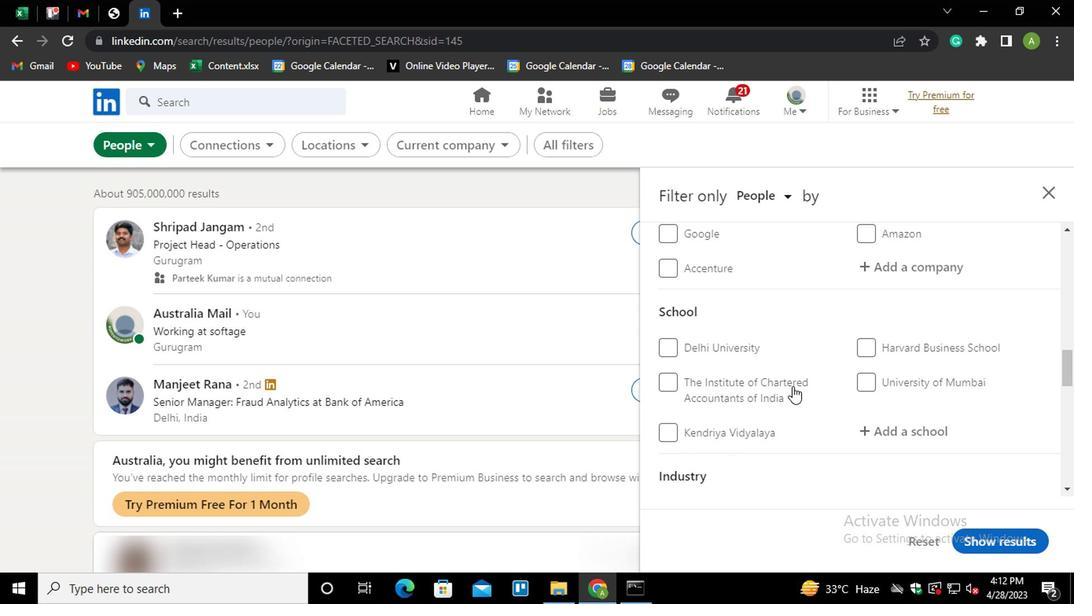 
Action: Mouse scrolled (788, 384) with delta (0, 0)
Screenshot: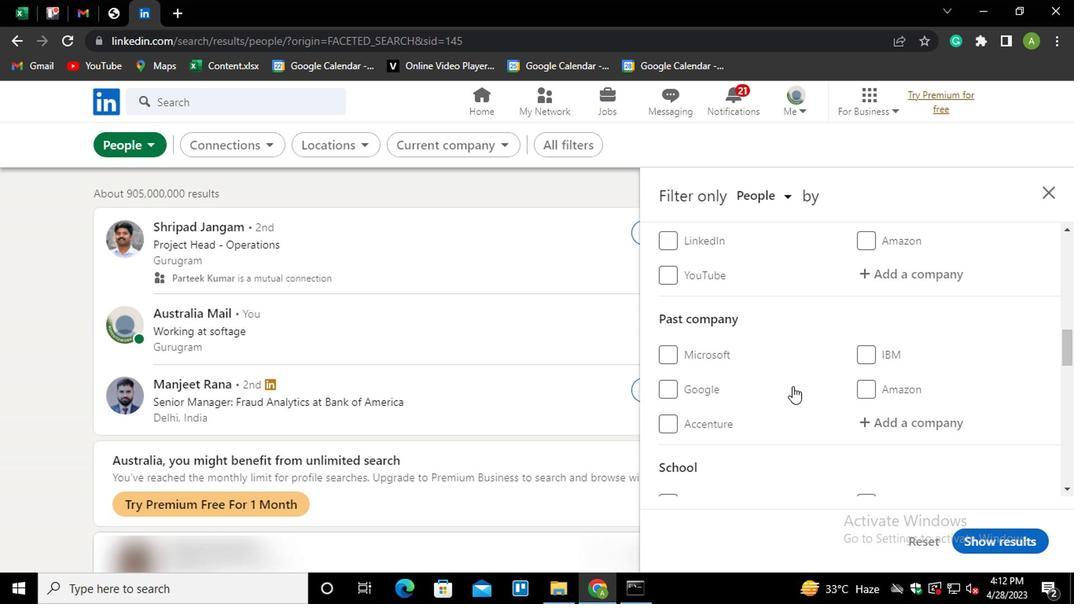 
Action: Mouse moved to (868, 354)
Screenshot: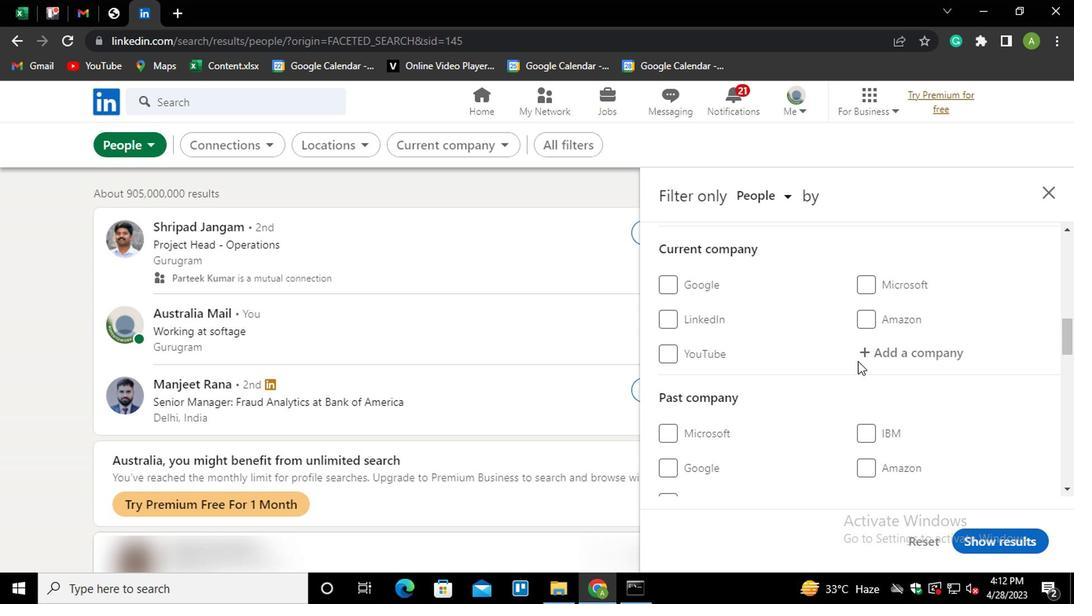 
Action: Mouse pressed left at (868, 354)
Screenshot: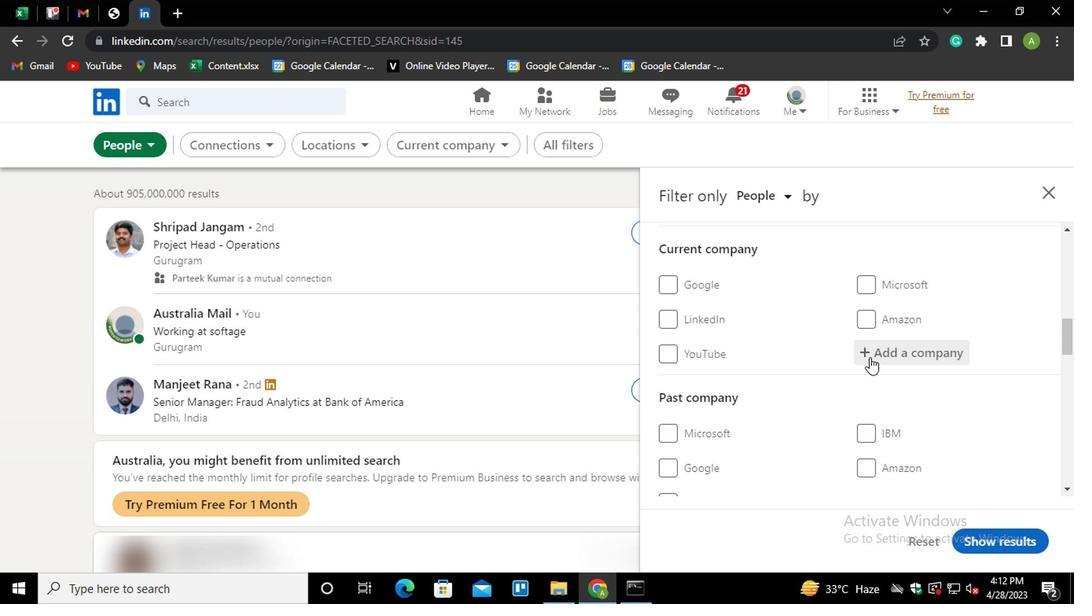 
Action: Key pressed <Key.shift>MICHAEL<Key.down><Key.enter>
Screenshot: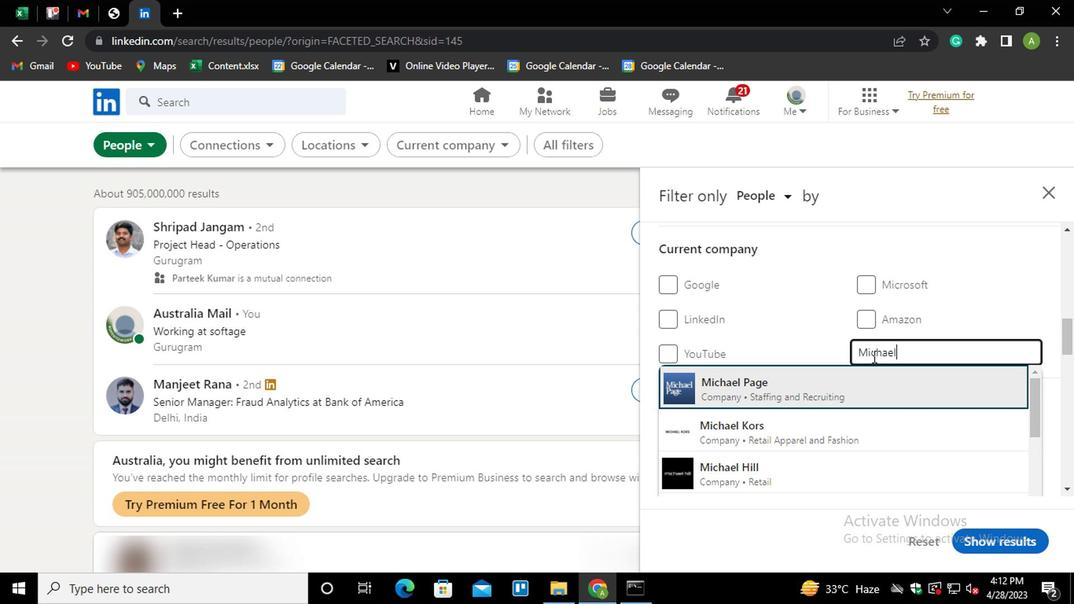 
Action: Mouse scrolled (868, 353) with delta (0, 0)
Screenshot: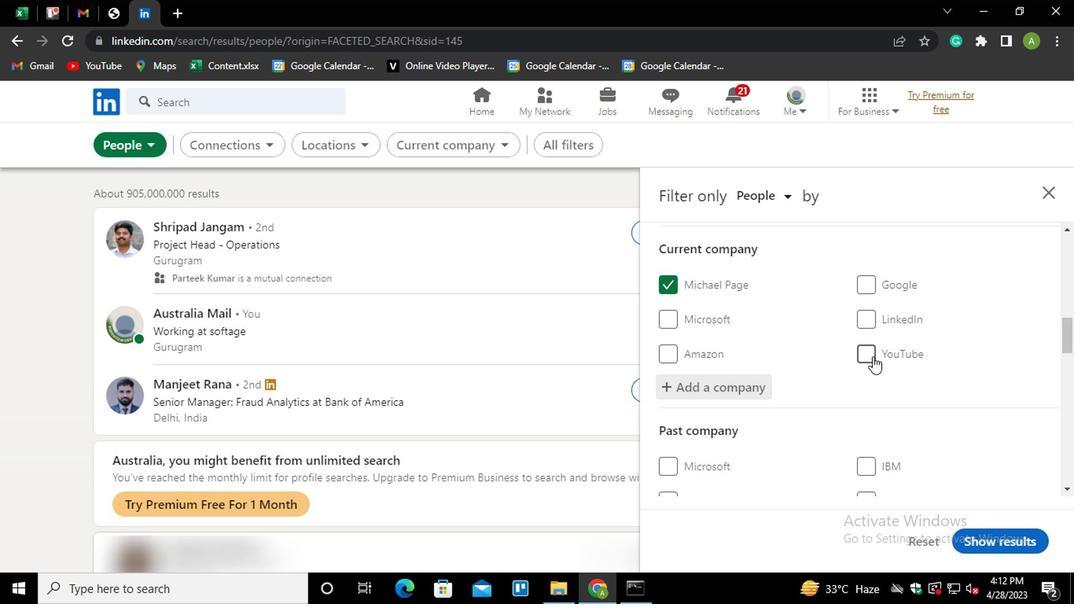 
Action: Mouse scrolled (868, 353) with delta (0, 0)
Screenshot: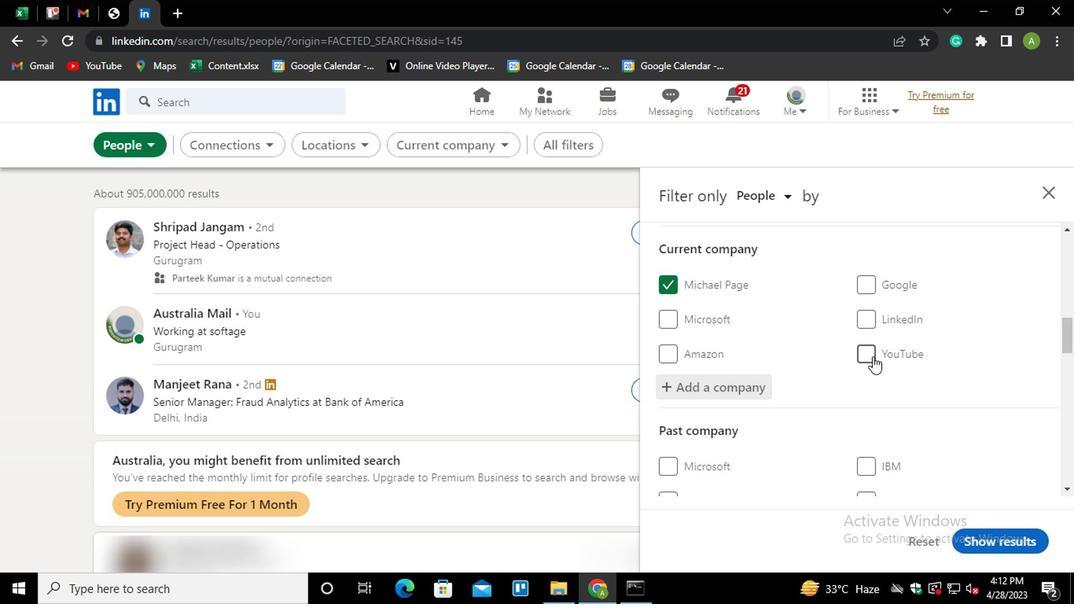 
Action: Mouse scrolled (868, 353) with delta (0, 0)
Screenshot: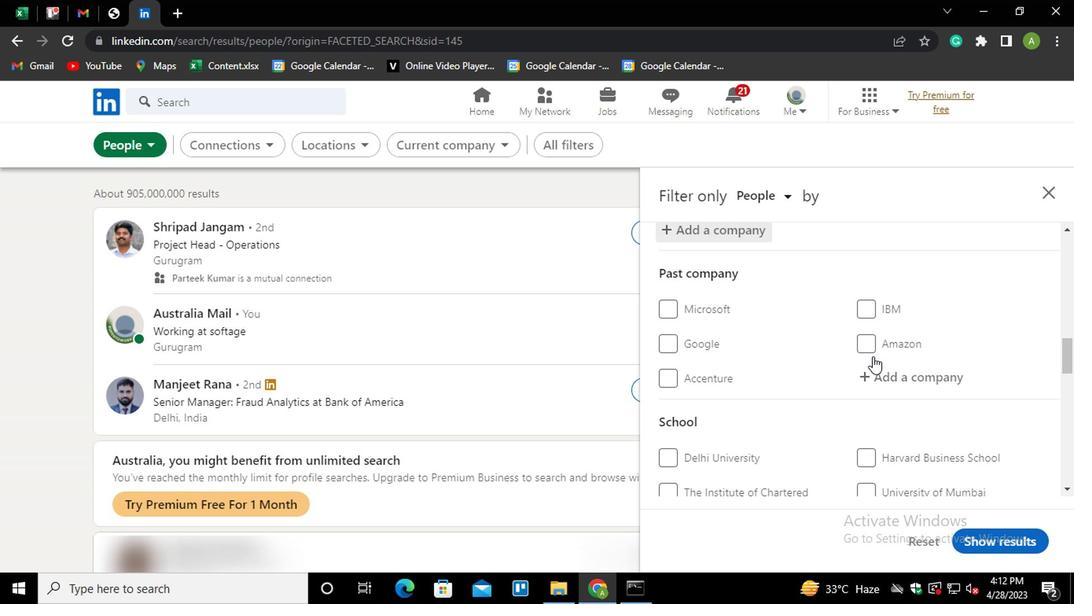 
Action: Mouse scrolled (868, 353) with delta (0, 0)
Screenshot: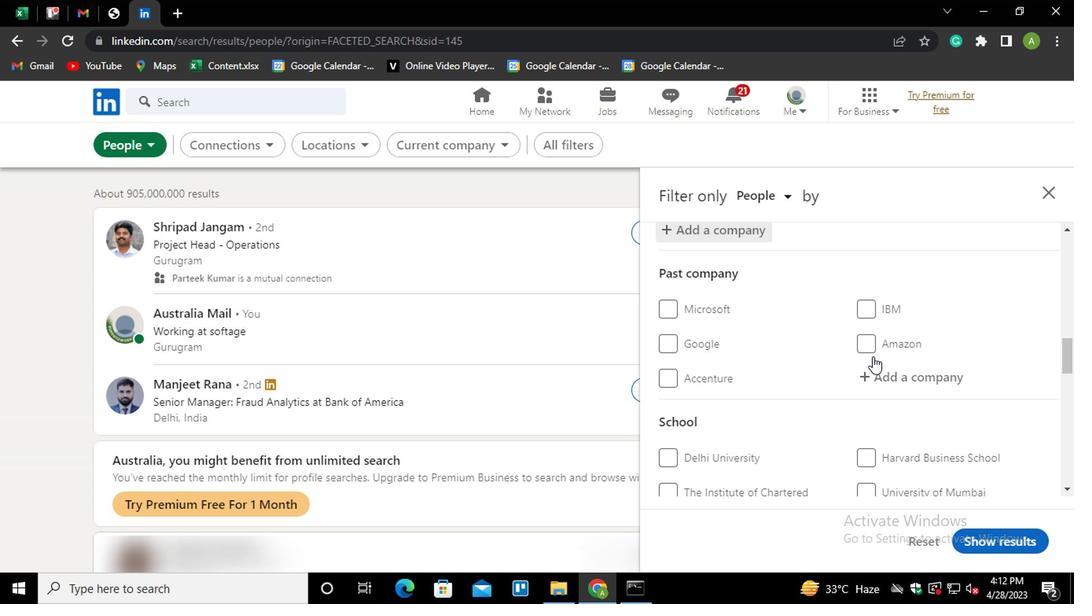 
Action: Mouse moved to (894, 371)
Screenshot: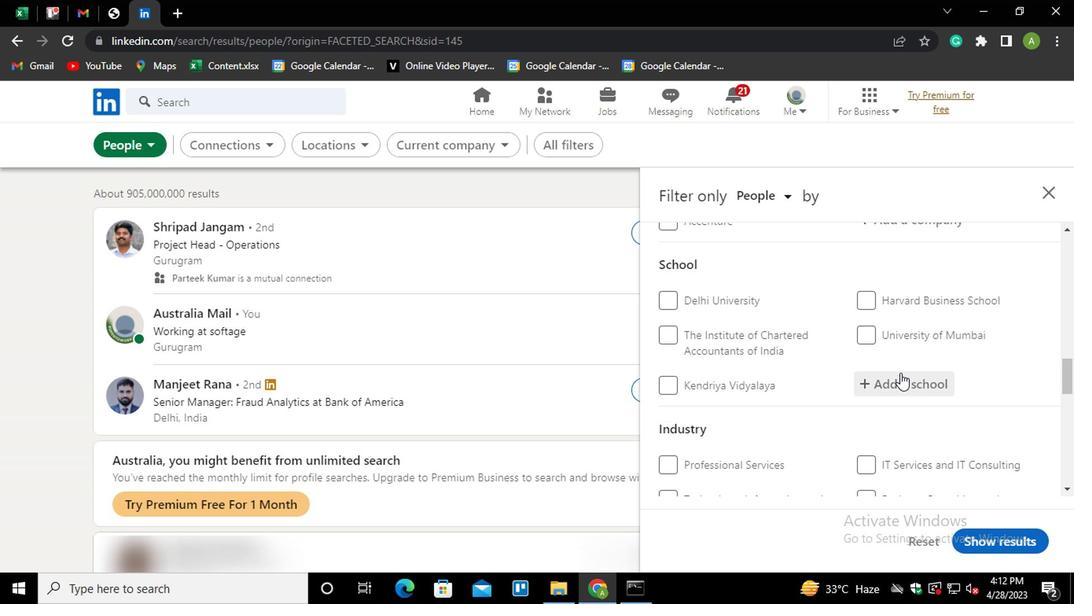 
Action: Mouse pressed left at (894, 371)
Screenshot: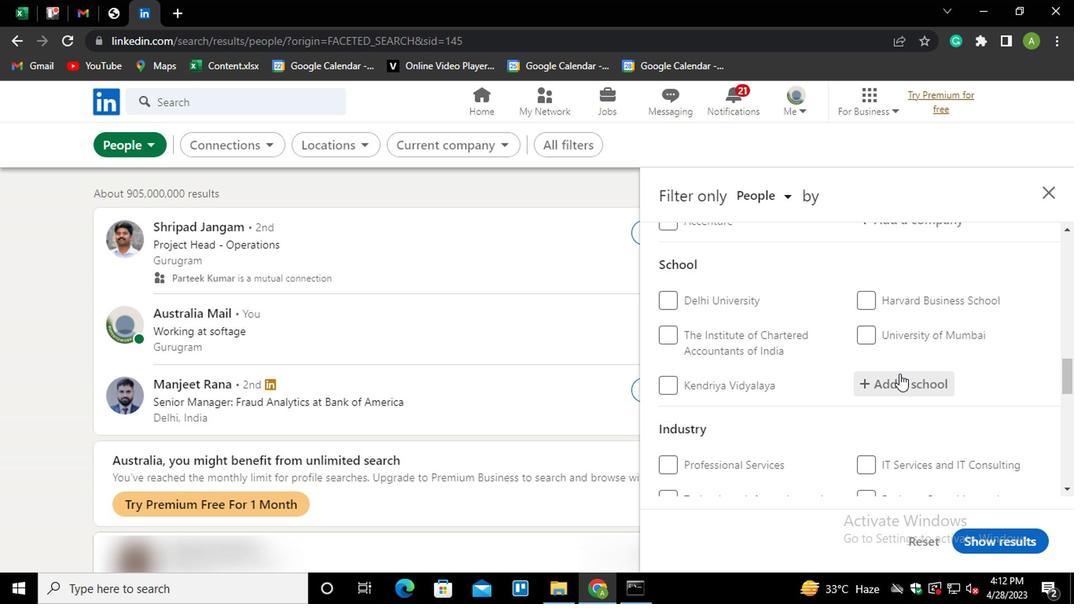 
Action: Mouse moved to (892, 372)
Screenshot: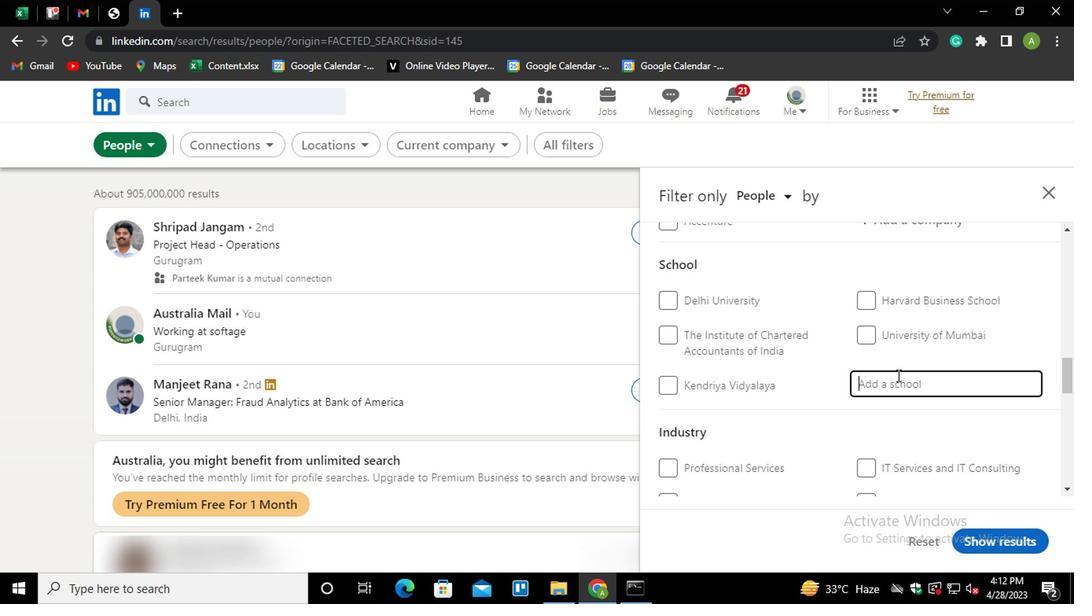 
Action: Key pressed <Key.shift>
Screenshot: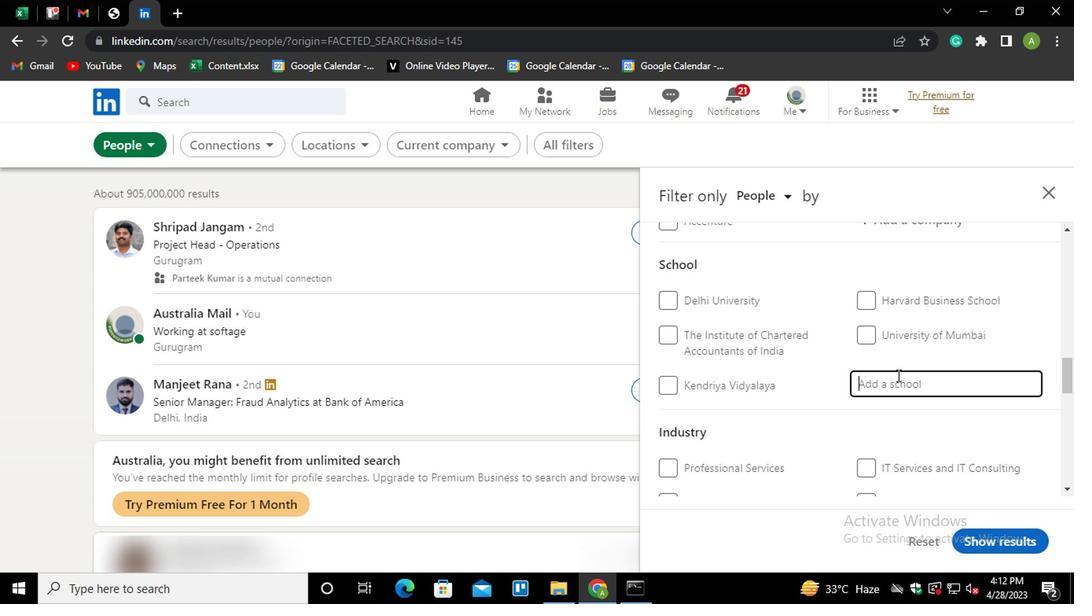 
Action: Mouse moved to (890, 373)
Screenshot: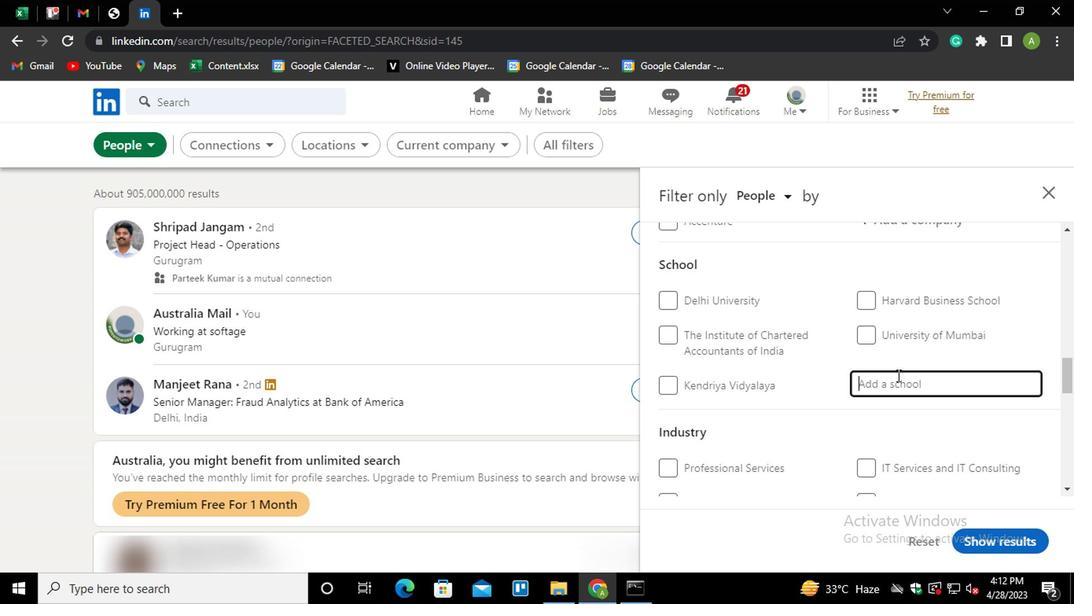 
Action: Key pressed S
Screenshot: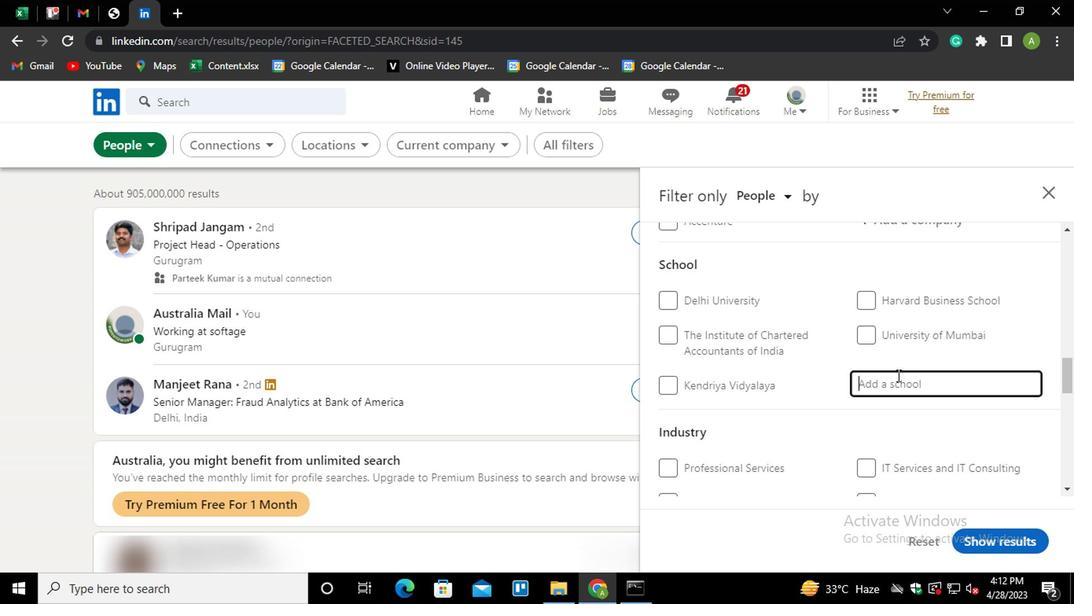 
Action: Mouse moved to (889, 374)
Screenshot: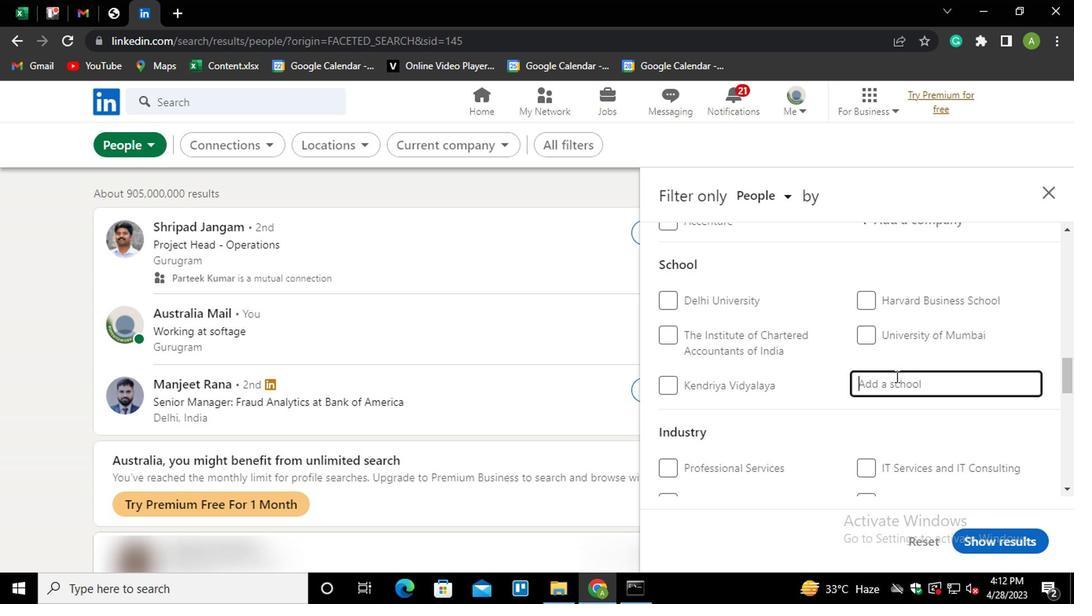 
Action: Key pressed T.<Key.space><Key.shift>MARTIN<Key.down><Key.enter>
Screenshot: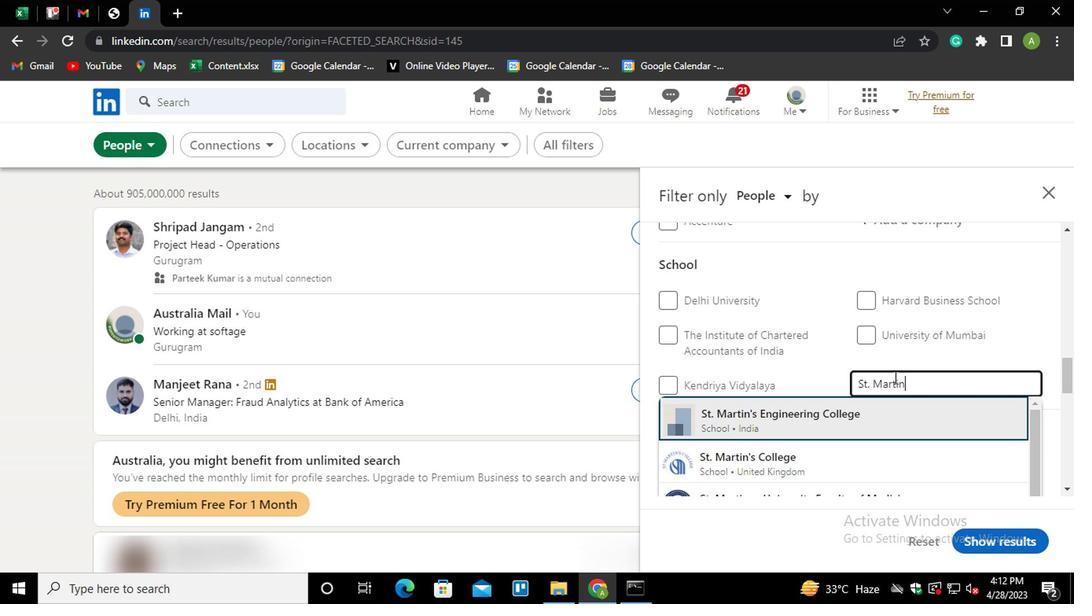 
Action: Mouse scrolled (889, 374) with delta (0, 0)
Screenshot: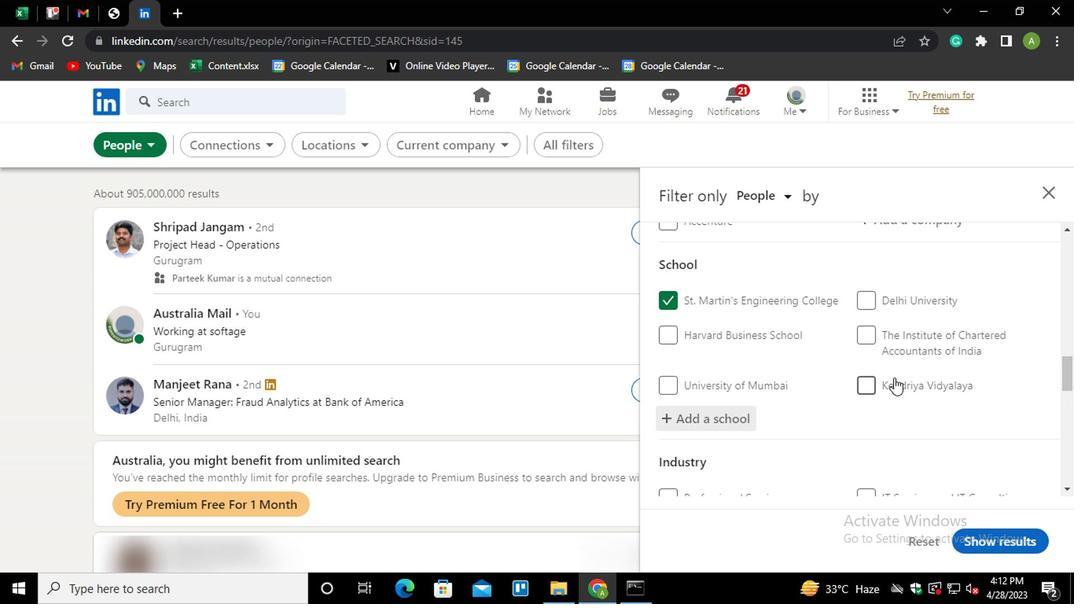 
Action: Mouse scrolled (889, 374) with delta (0, 0)
Screenshot: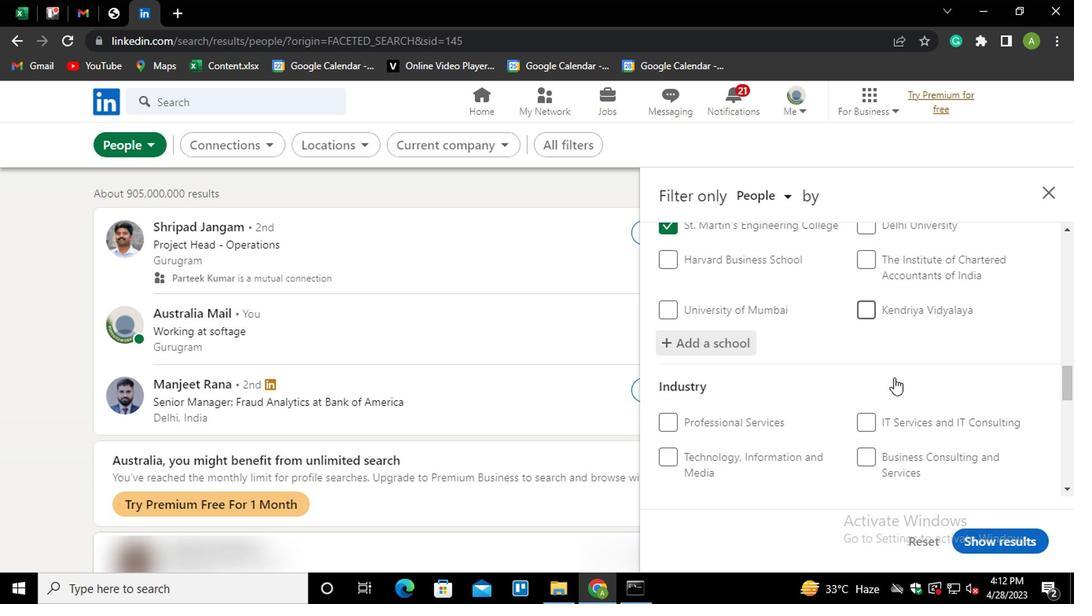 
Action: Mouse scrolled (889, 374) with delta (0, 0)
Screenshot: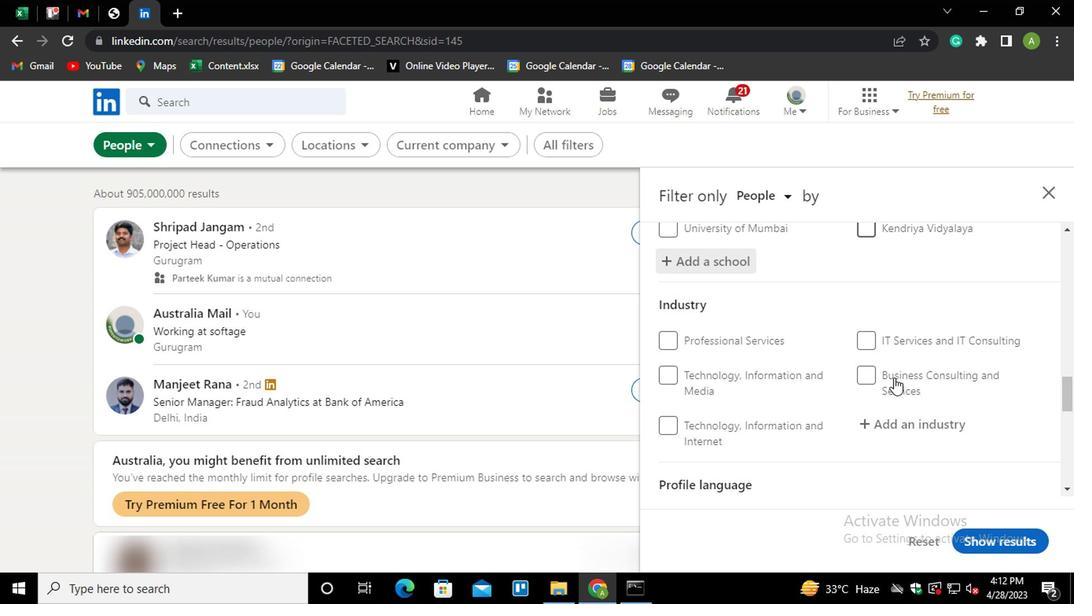 
Action: Mouse moved to (892, 343)
Screenshot: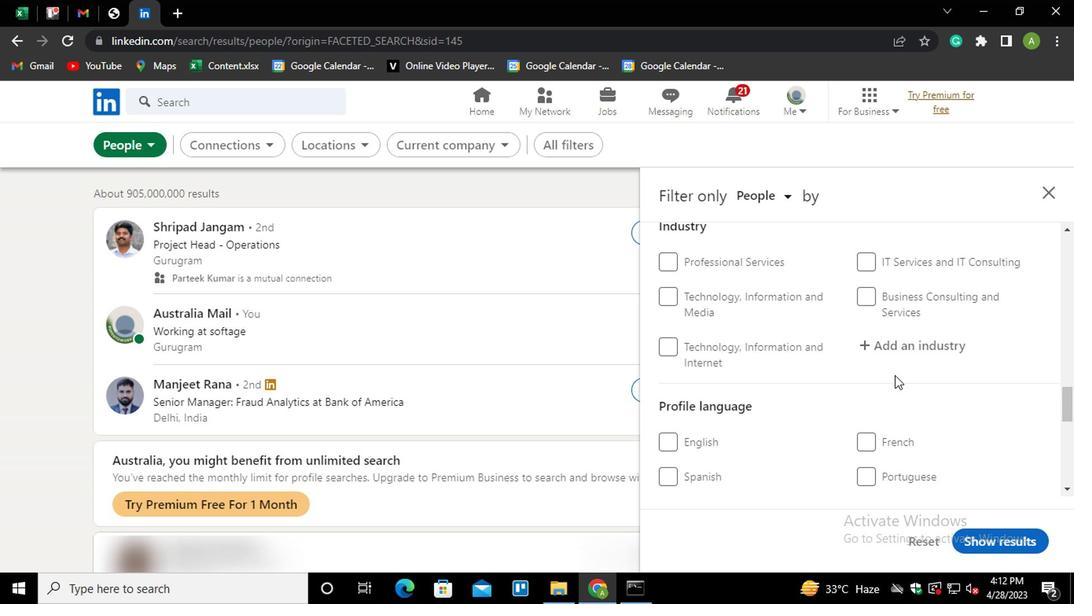 
Action: Mouse pressed left at (892, 343)
Screenshot: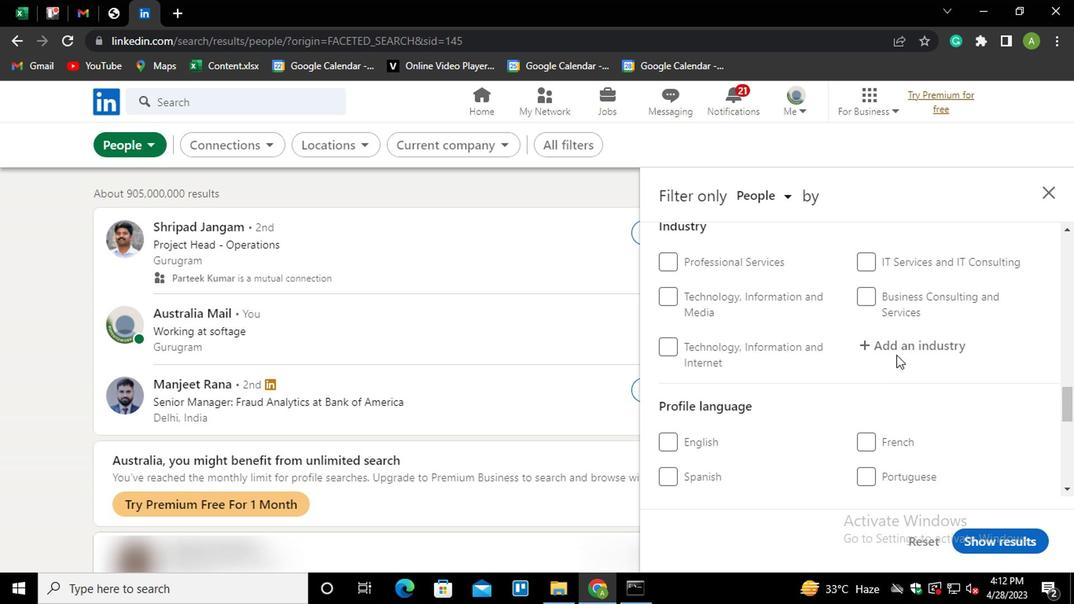 
Action: Key pressed <Key.shift>
Screenshot: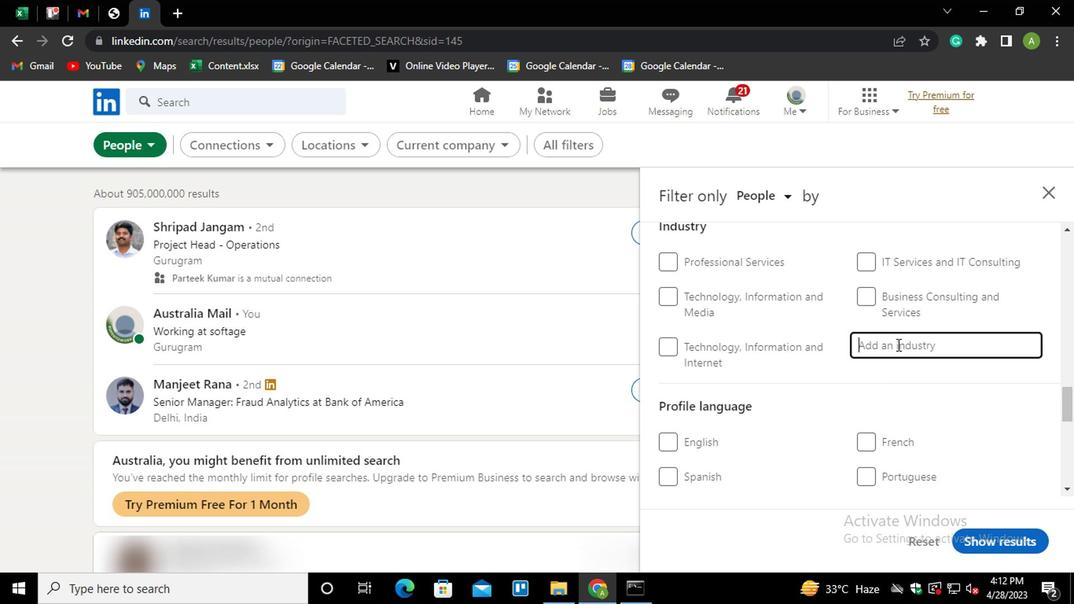 
Action: Mouse moved to (890, 341)
Screenshot: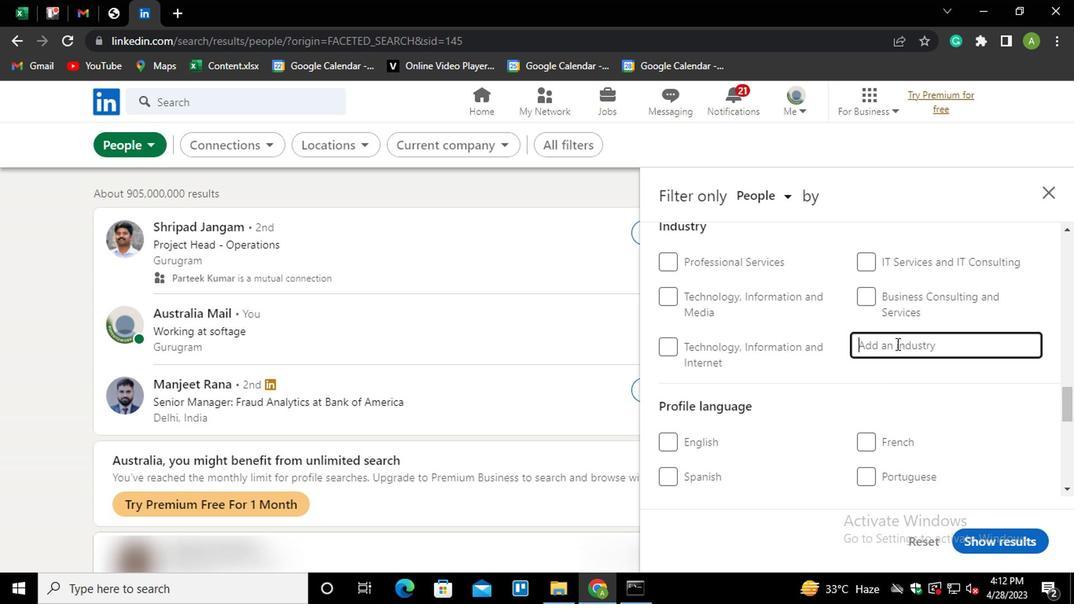 
Action: Key pressed R
Screenshot: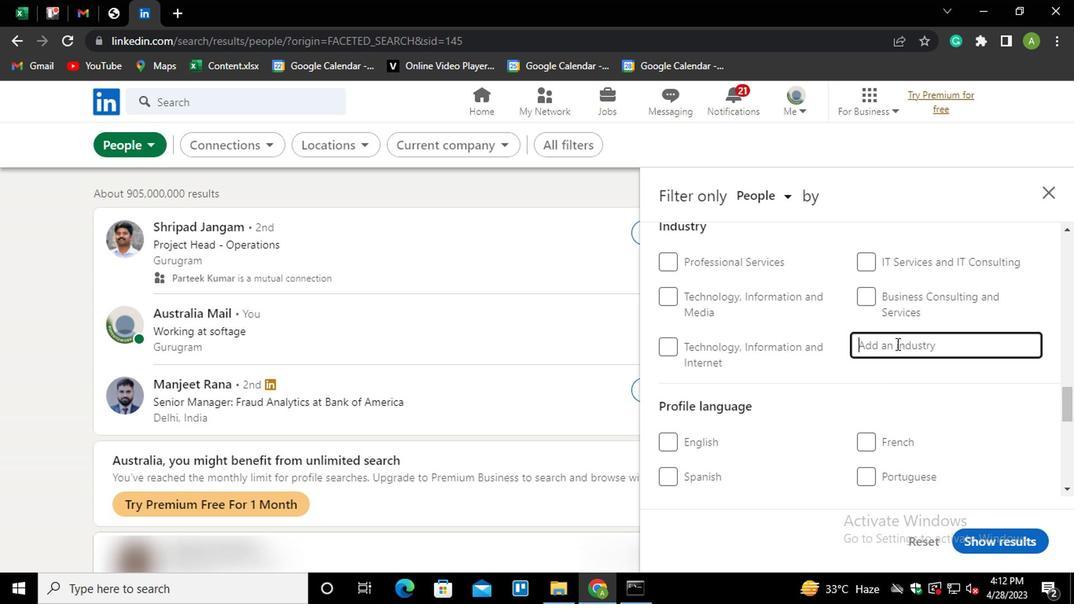 
Action: Mouse moved to (889, 343)
Screenshot: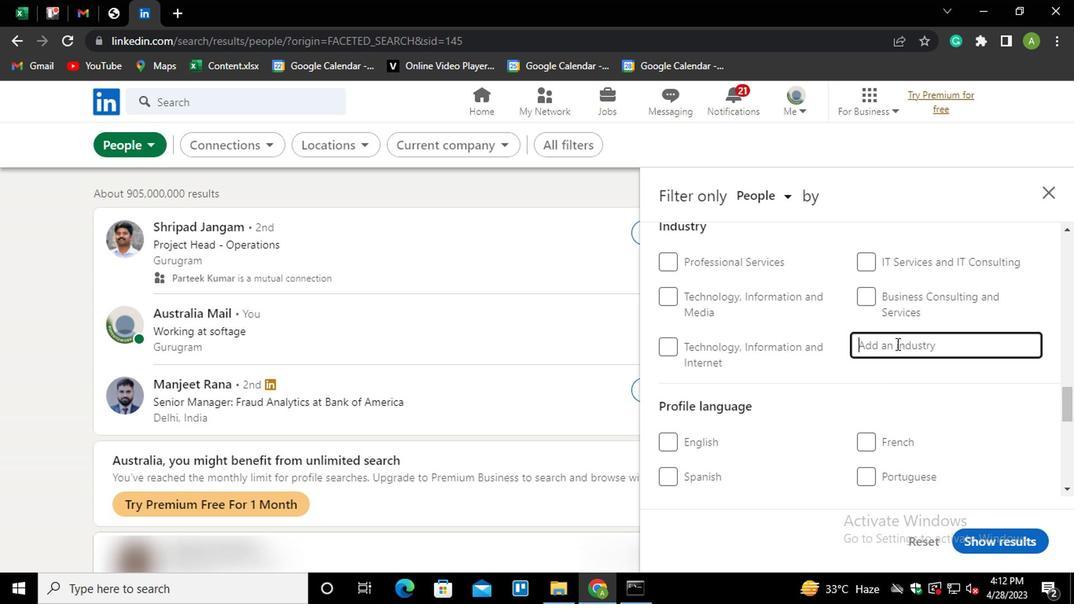 
Action: Key pressed ETAIL<Key.space><Key.shift>A<Key.down><Key.down><Key.down><Key.down><Key.enter>
Screenshot: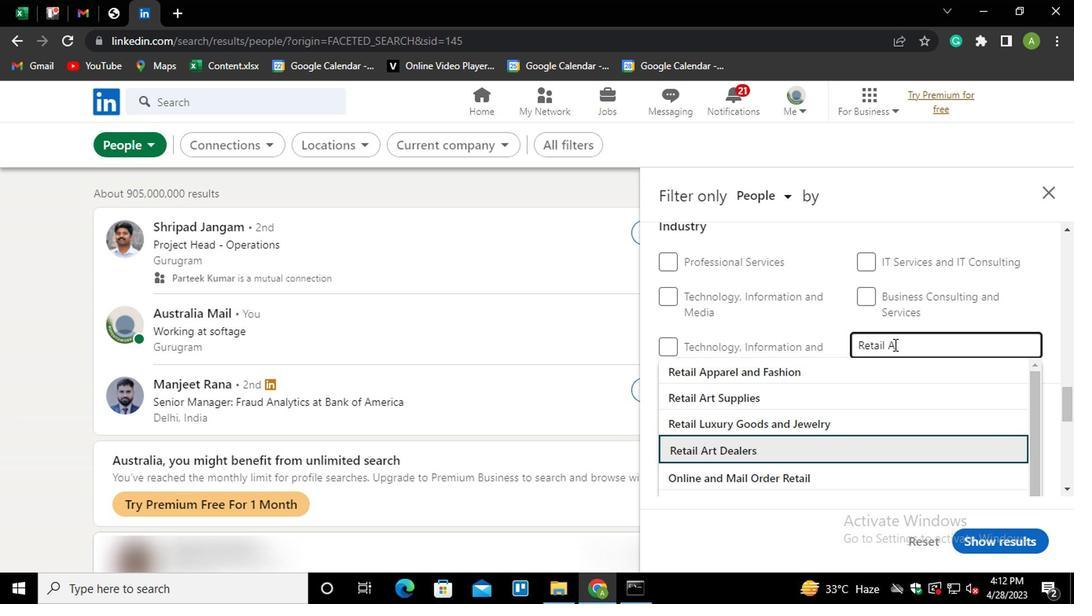 
Action: Mouse scrolled (889, 341) with delta (0, -1)
Screenshot: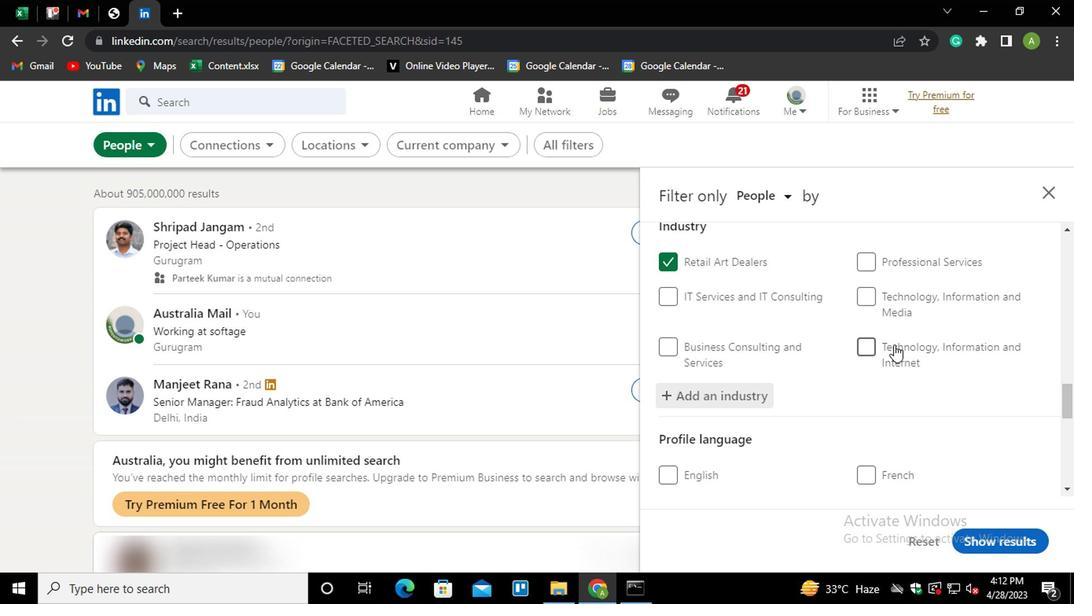 
Action: Mouse scrolled (889, 341) with delta (0, -1)
Screenshot: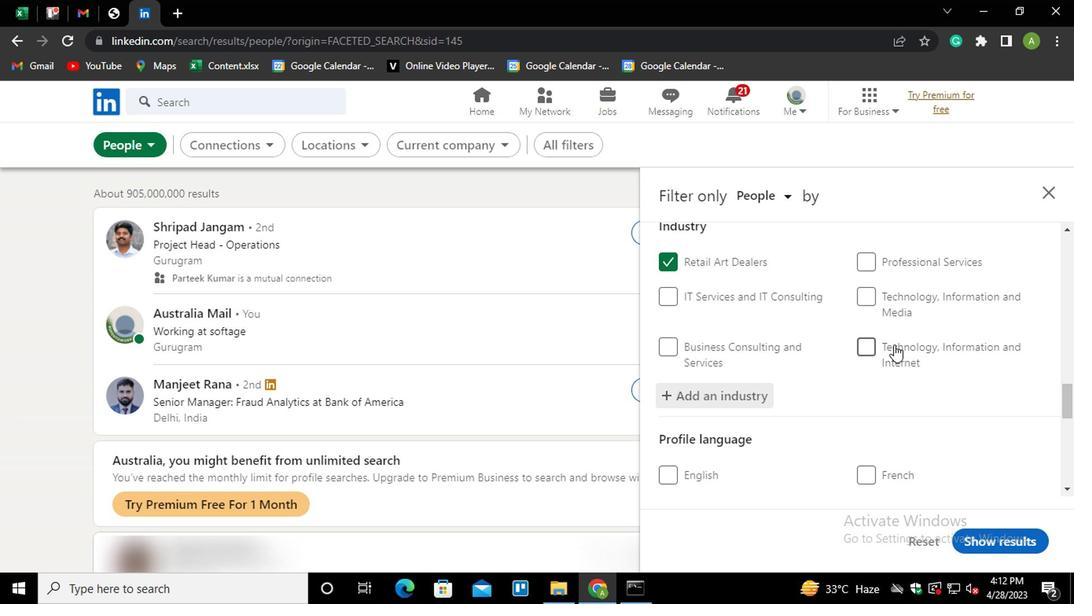 
Action: Mouse scrolled (889, 341) with delta (0, -1)
Screenshot: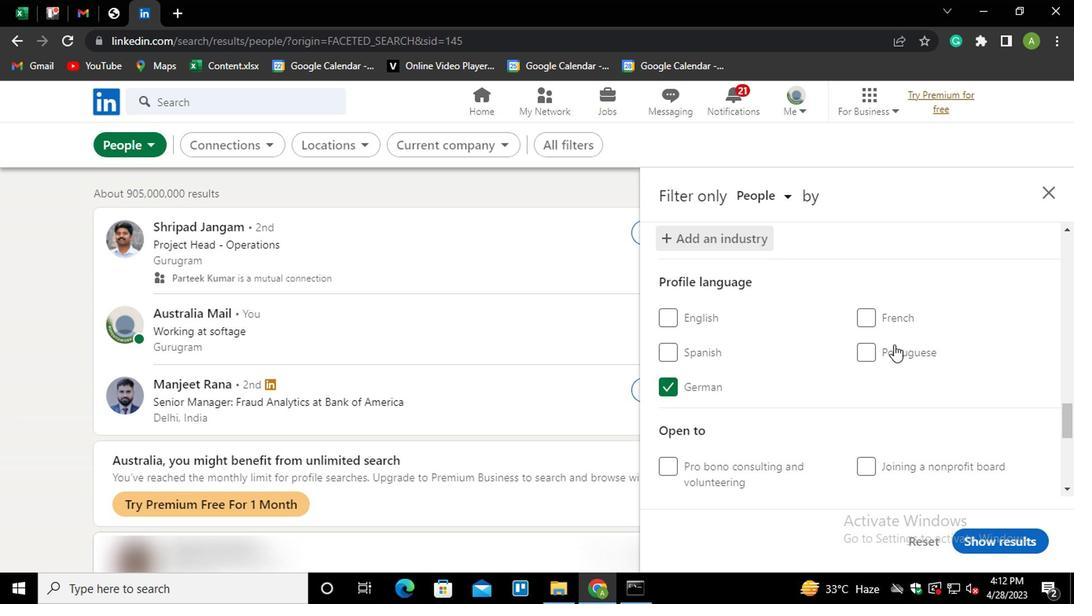 
Action: Mouse scrolled (889, 341) with delta (0, -1)
Screenshot: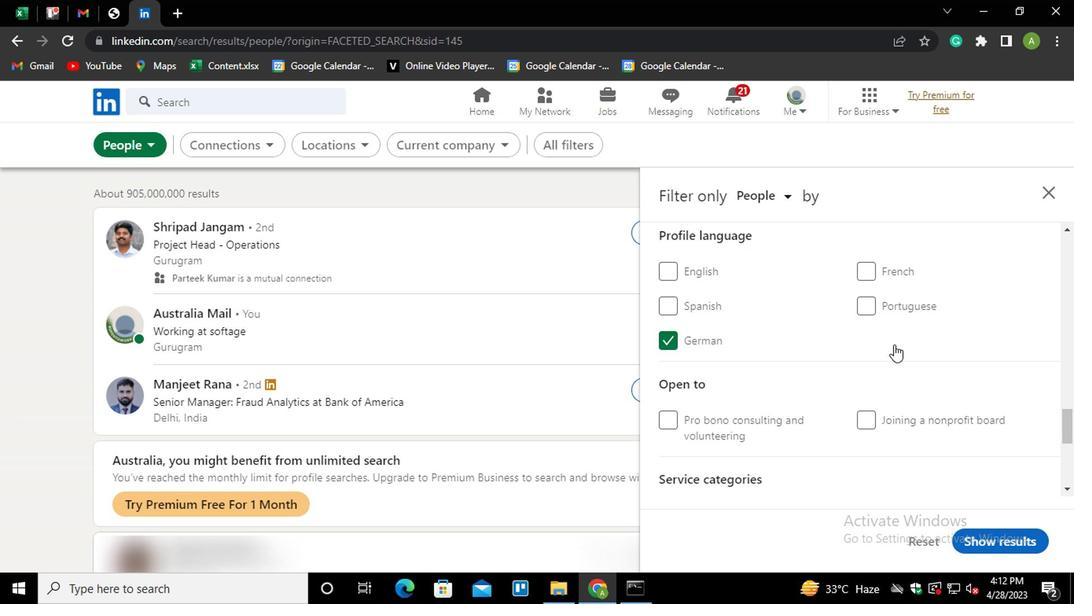 
Action: Mouse scrolled (889, 341) with delta (0, -1)
Screenshot: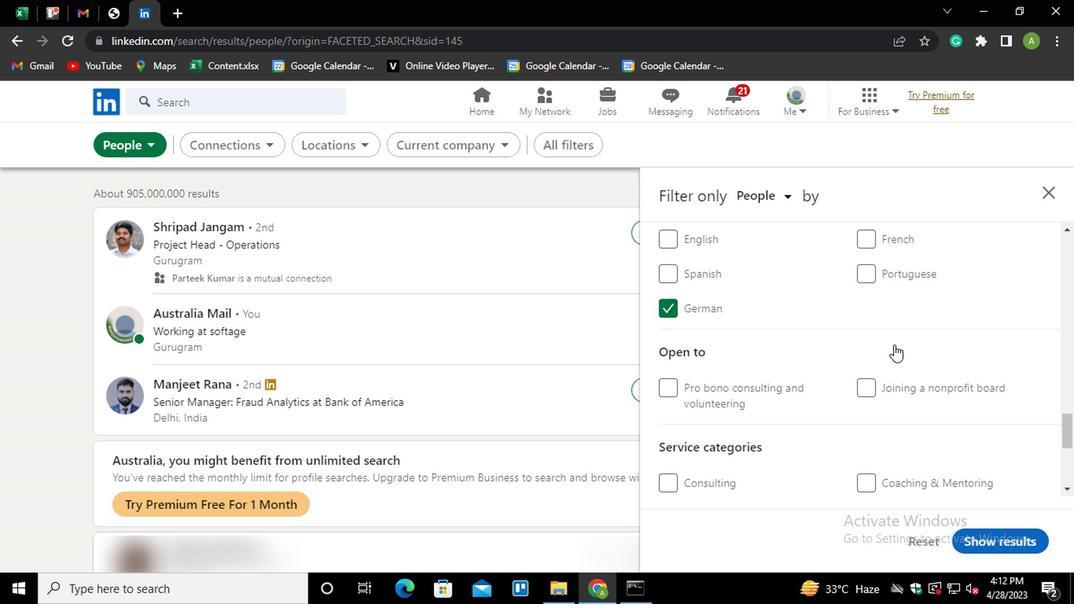 
Action: Mouse moved to (887, 385)
Screenshot: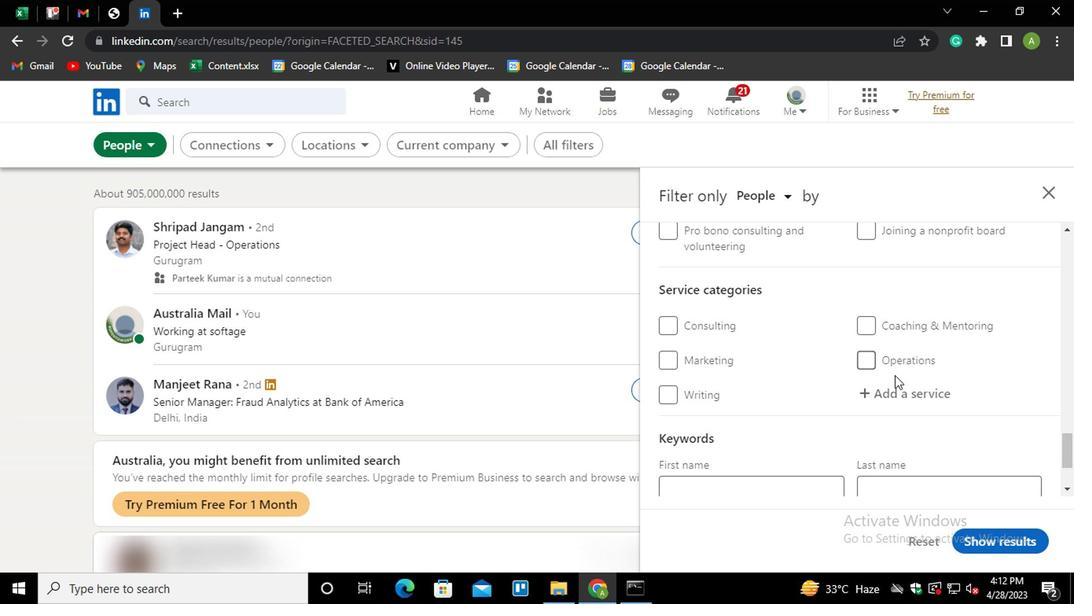 
Action: Mouse pressed left at (887, 385)
Screenshot: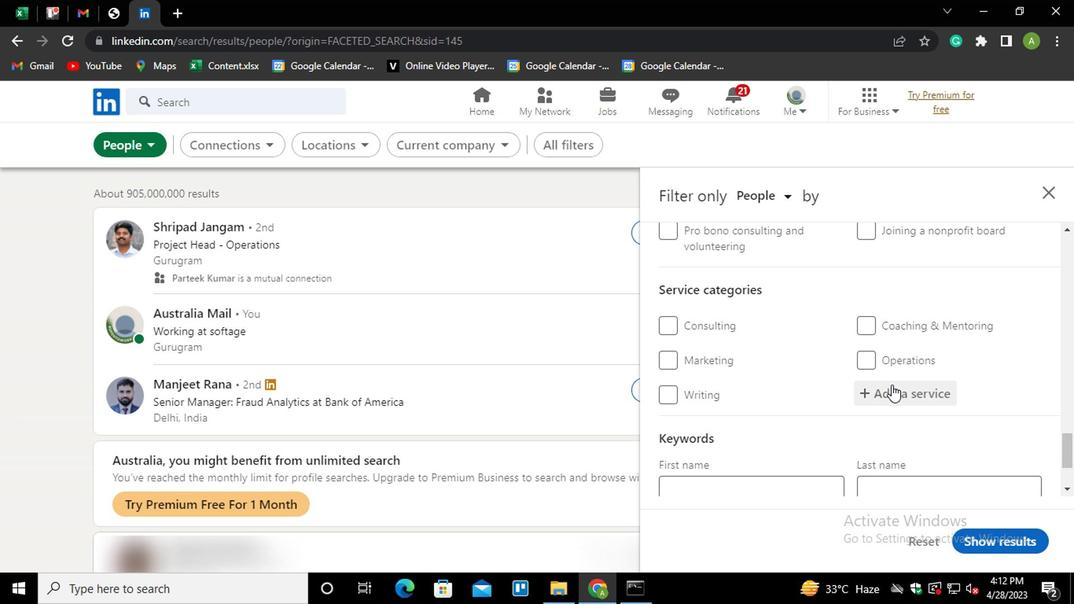 
Action: Mouse moved to (886, 385)
Screenshot: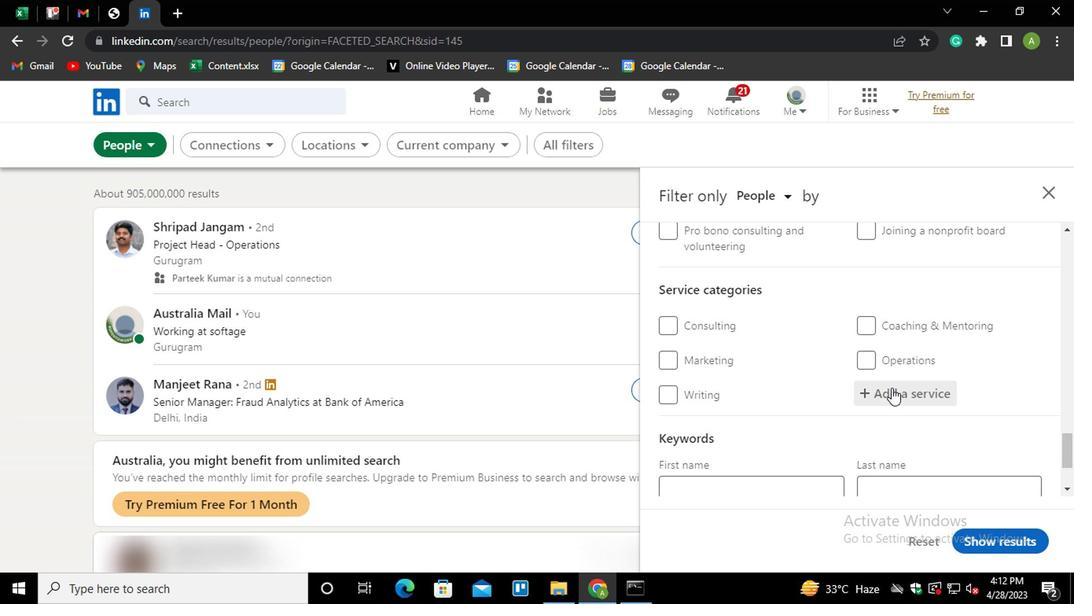 
Action: Key pressed <Key.shift>
Screenshot: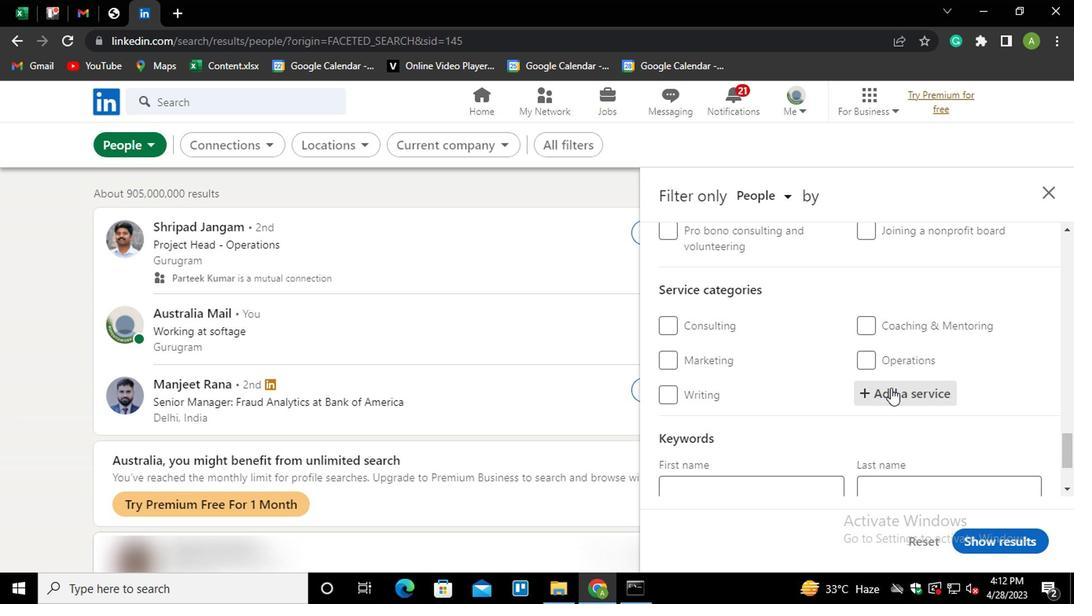 
Action: Mouse moved to (886, 385)
Screenshot: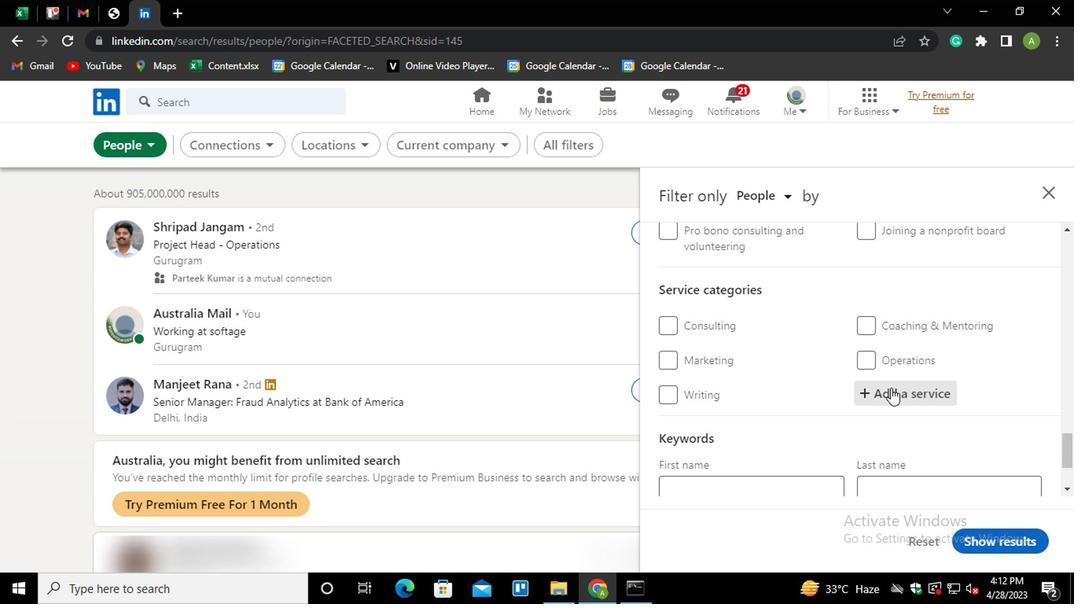 
Action: Key pressed FINANCIAL<Key.space>AN<Key.down><Key.enter>
Screenshot: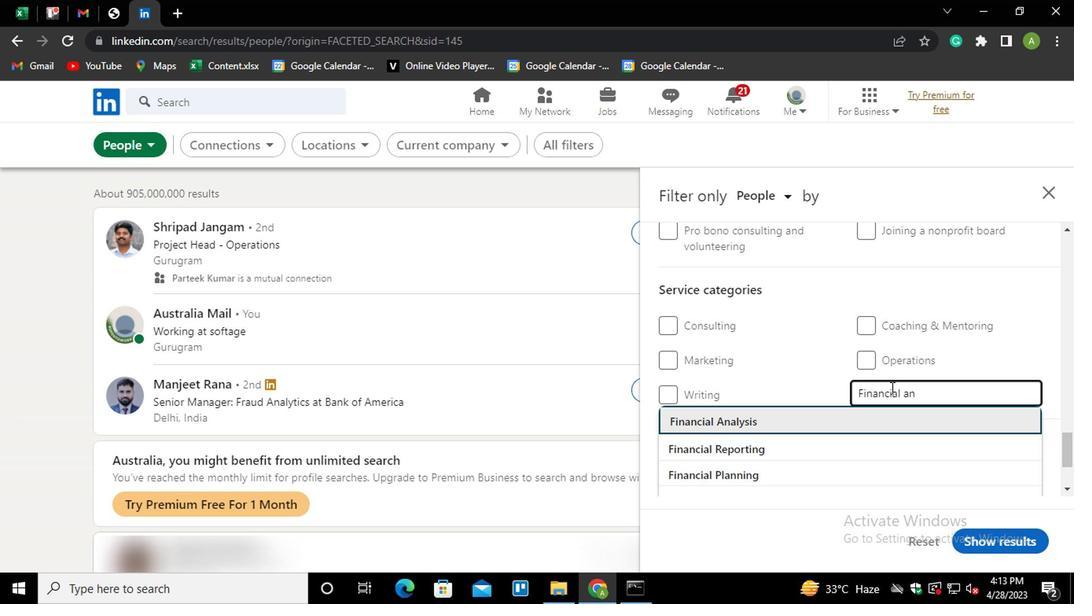 
Action: Mouse scrolled (886, 384) with delta (0, 0)
Screenshot: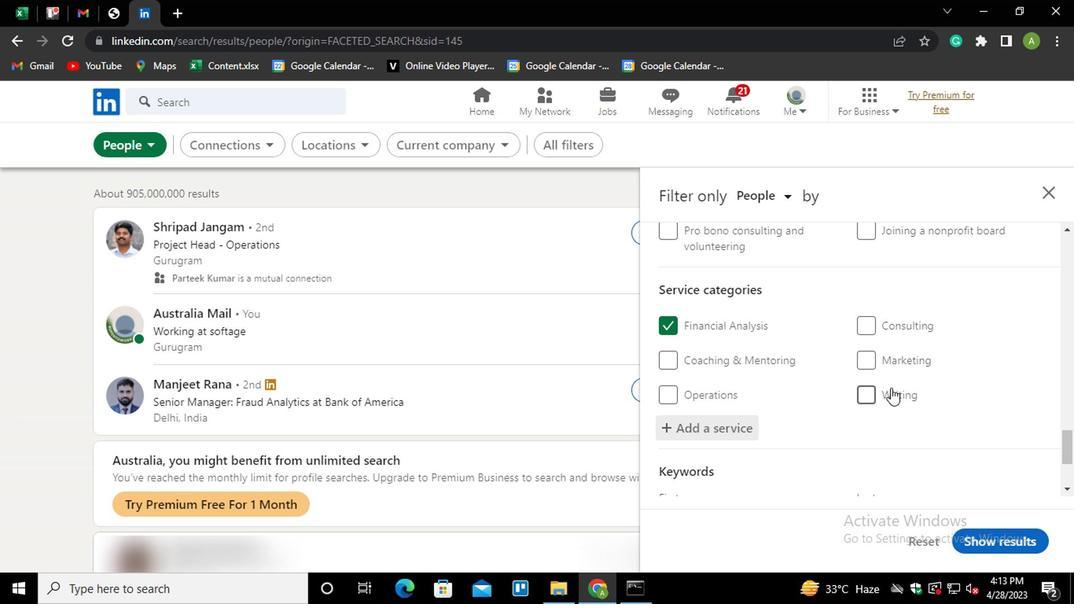
Action: Mouse scrolled (886, 384) with delta (0, 0)
Screenshot: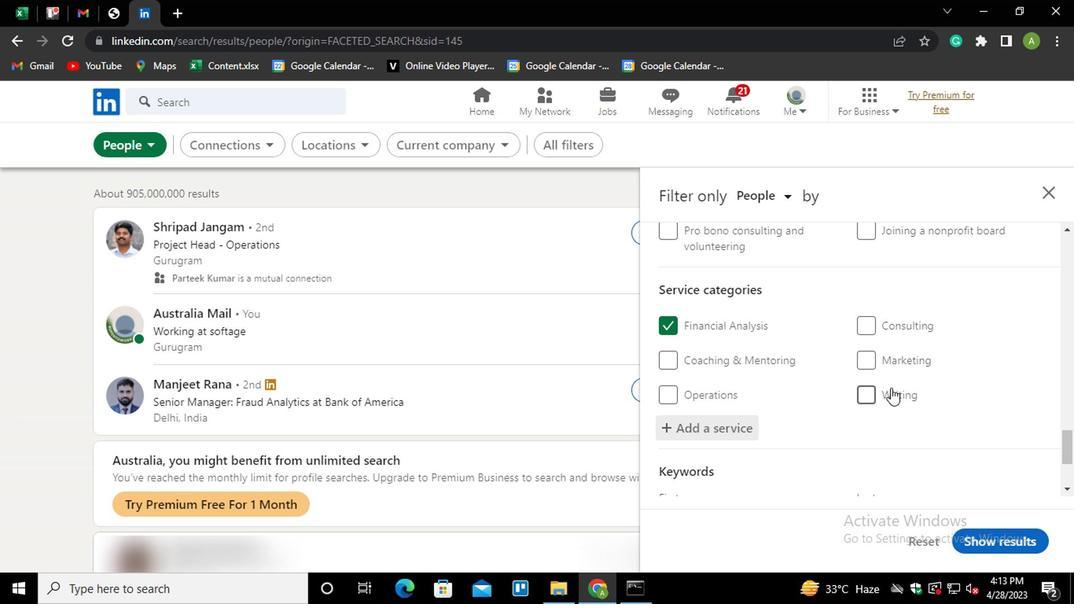 
Action: Mouse scrolled (886, 384) with delta (0, 0)
Screenshot: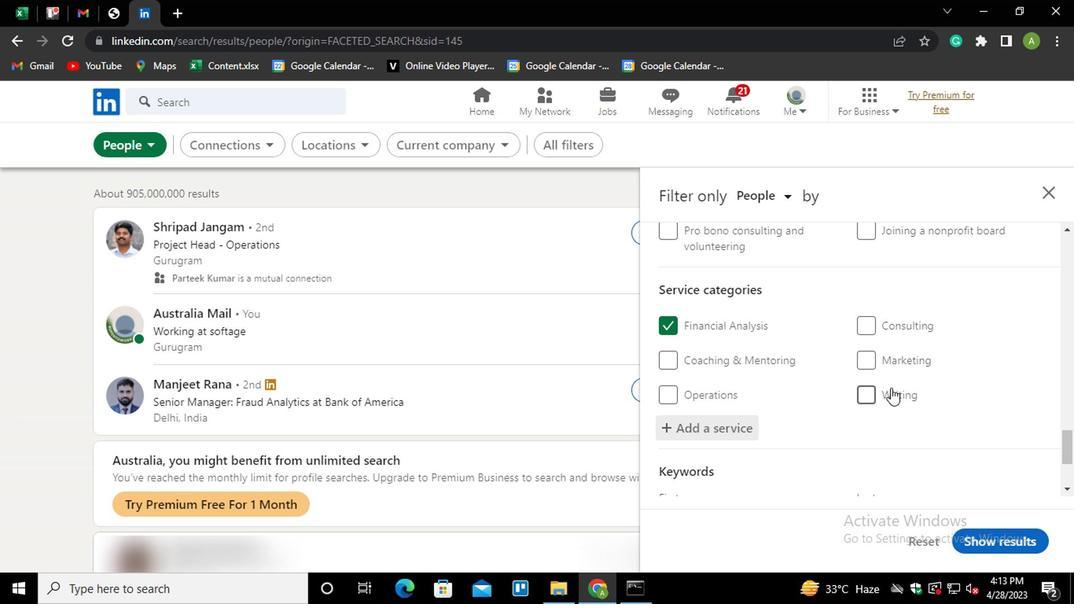
Action: Mouse scrolled (886, 384) with delta (0, 0)
Screenshot: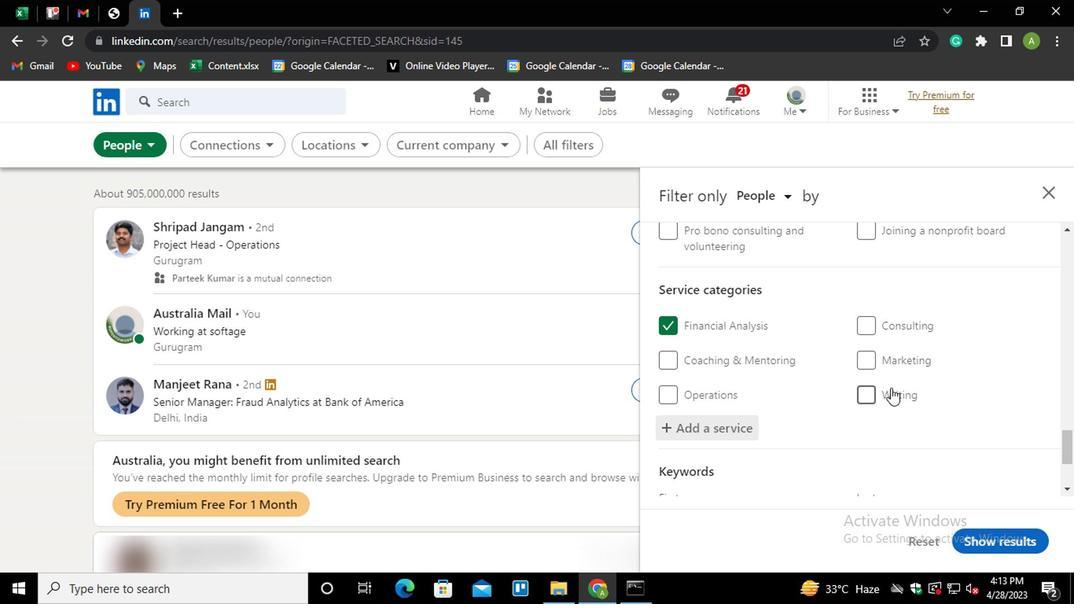 
Action: Mouse scrolled (886, 384) with delta (0, 0)
Screenshot: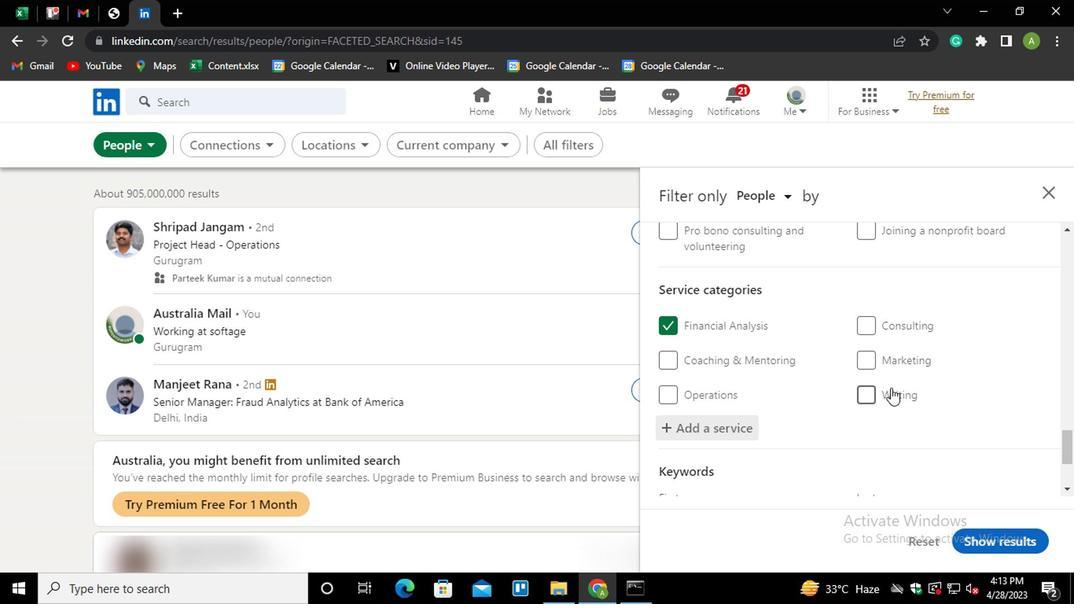 
Action: Mouse moved to (725, 427)
Screenshot: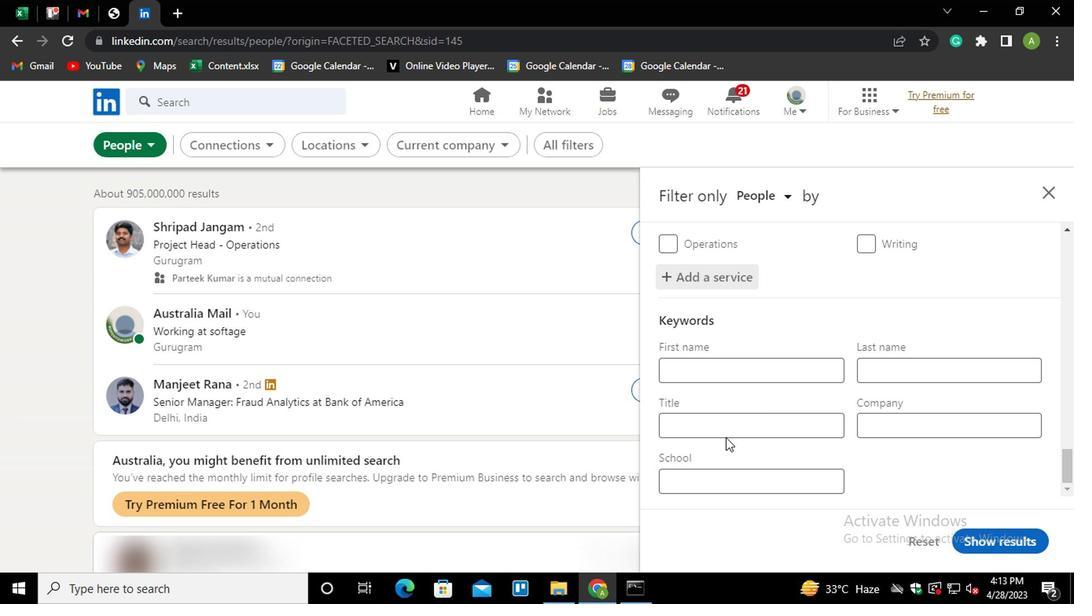 
Action: Mouse pressed left at (725, 427)
Screenshot: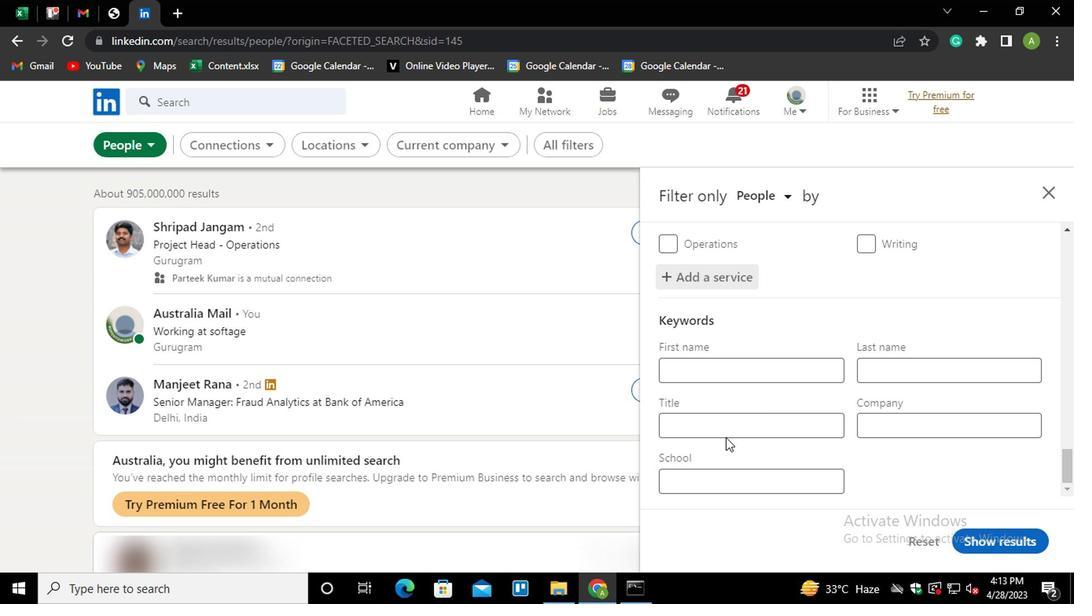 
Action: Key pressed SUC<Key.backspace>V<Key.backspace>BSTITI<Key.backspace>UTE<Key.space>TEACHER
Screenshot: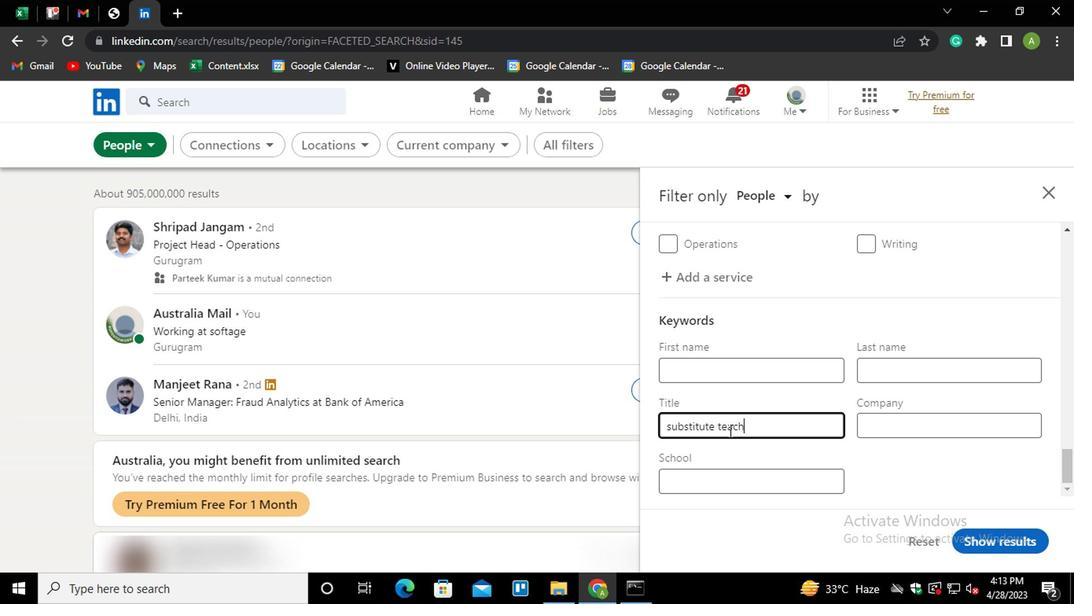 
Action: Mouse moved to (980, 537)
Screenshot: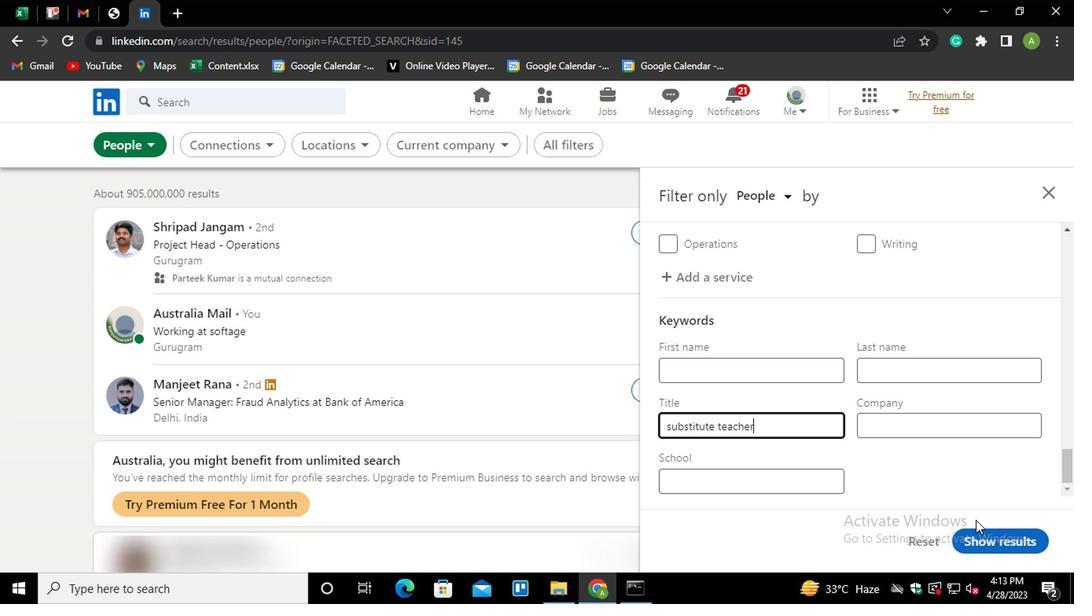 
Action: Mouse pressed left at (980, 537)
Screenshot: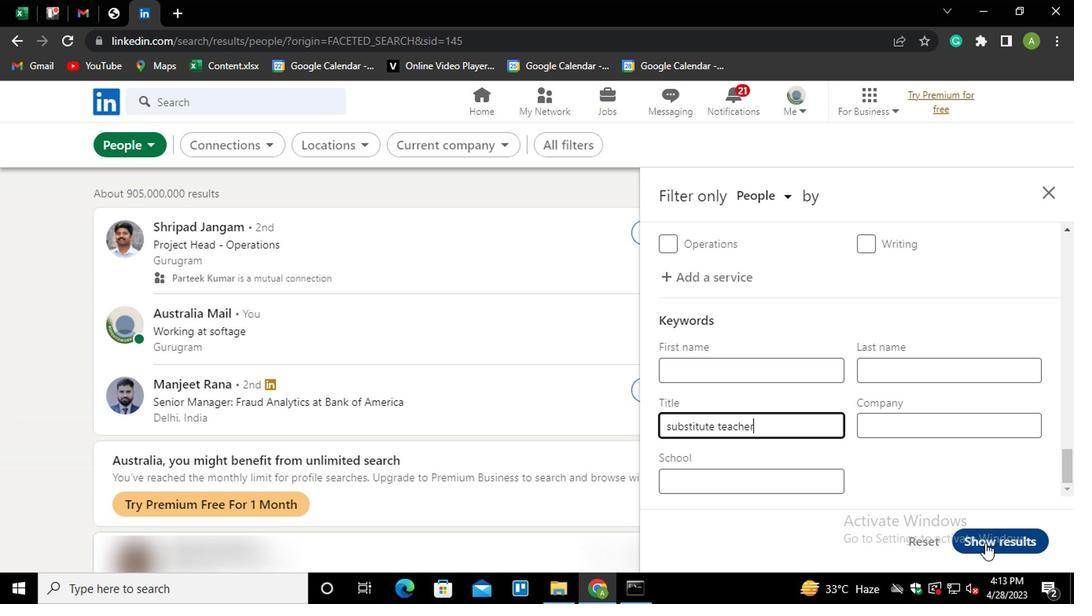 
